 Task: Create a relationship between customer and address.
Action: Mouse moved to (68, 73)
Screenshot: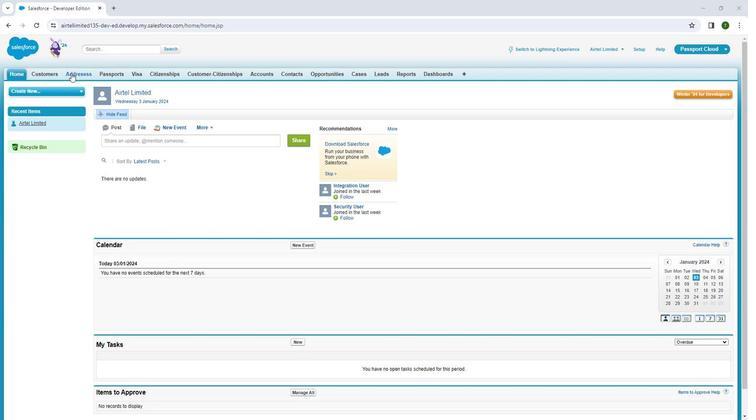 
Action: Mouse pressed left at (68, 73)
Screenshot: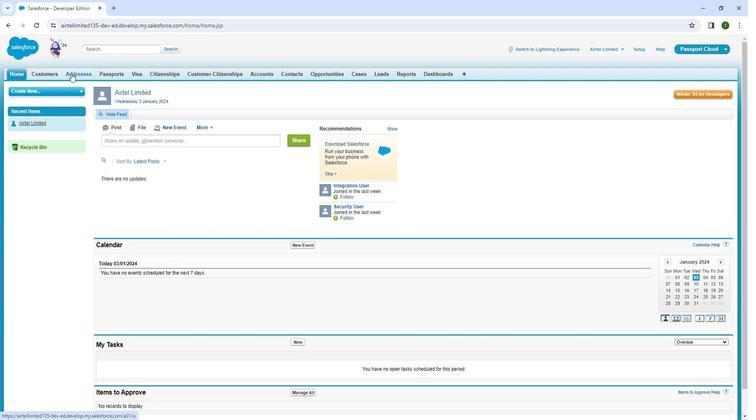 
Action: Mouse pressed left at (68, 73)
Screenshot: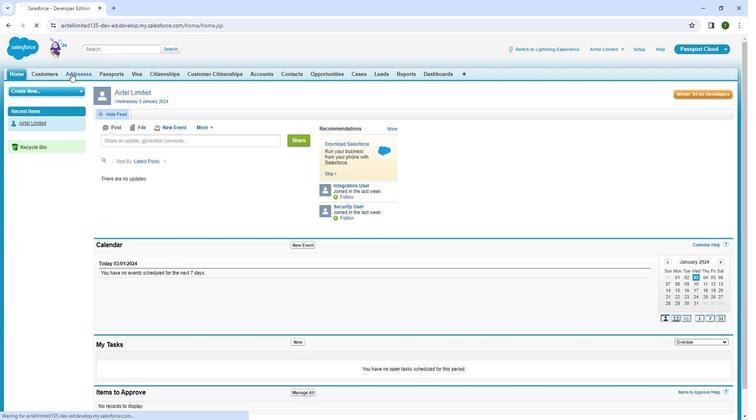 
Action: Mouse moved to (732, 104)
Screenshot: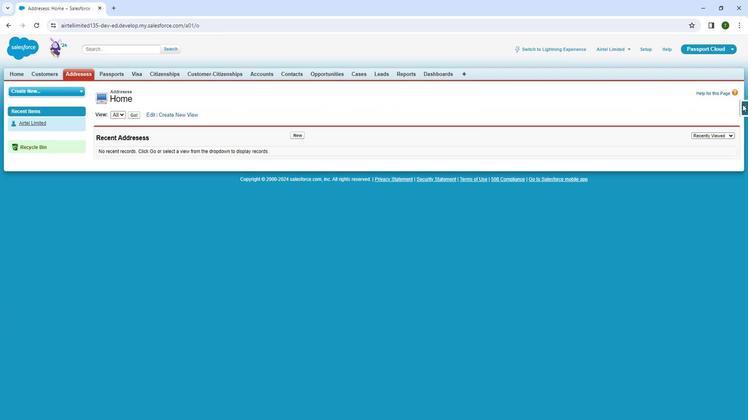 
Action: Mouse pressed left at (732, 104)
Screenshot: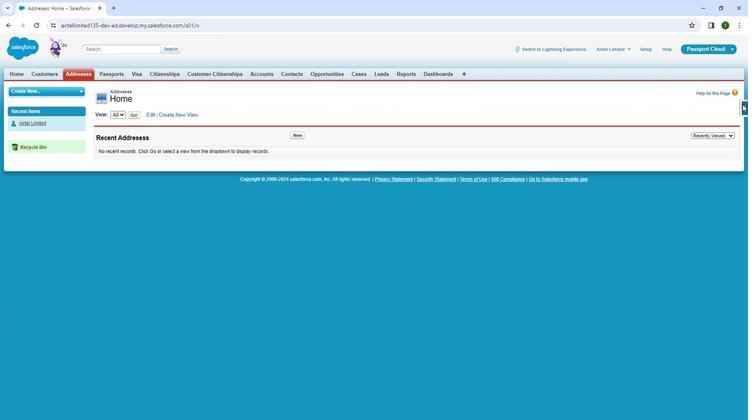 
Action: Mouse moved to (661, 120)
Screenshot: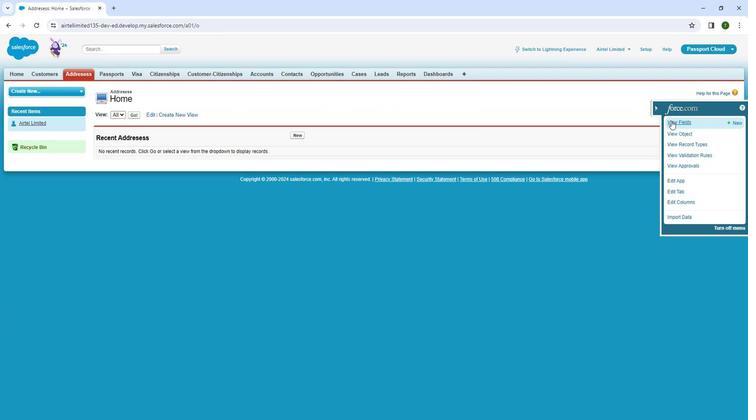 
Action: Mouse pressed left at (661, 120)
Screenshot: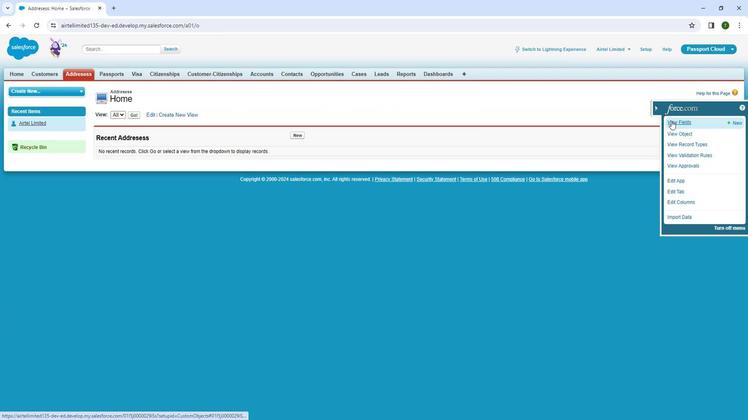 
Action: Mouse moved to (295, 144)
Screenshot: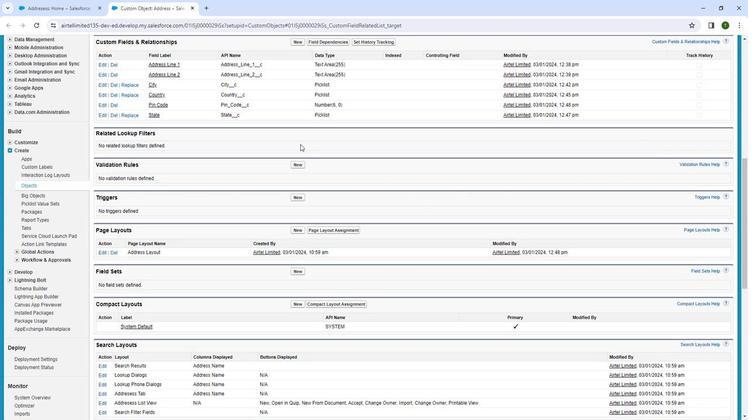 
Action: Mouse scrolled (295, 144) with delta (0, 0)
Screenshot: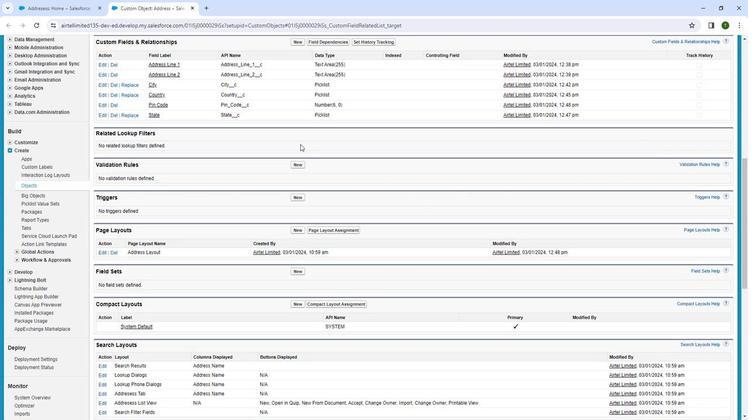 
Action: Mouse moved to (295, 143)
Screenshot: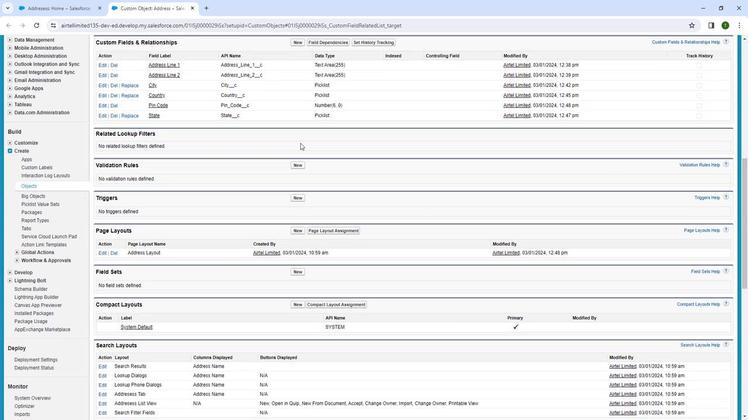 
Action: Mouse scrolled (295, 143) with delta (0, 0)
Screenshot: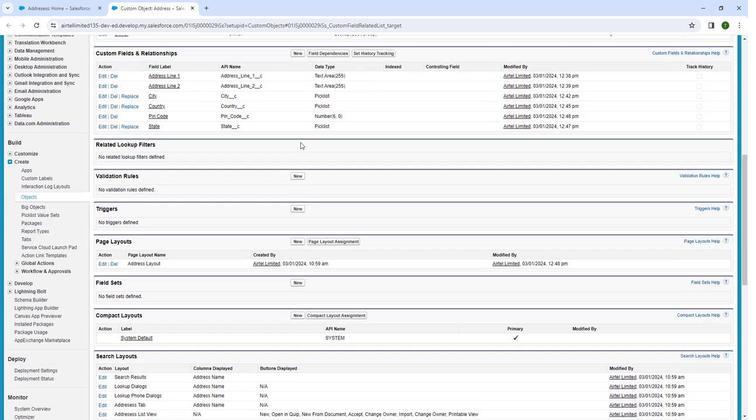 
Action: Mouse moved to (290, 122)
Screenshot: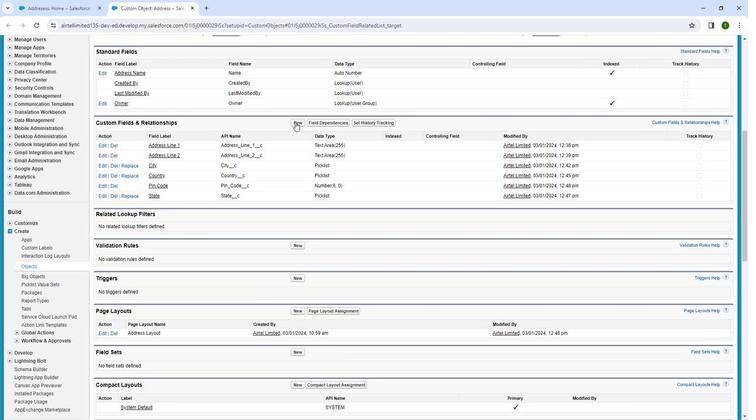 
Action: Mouse pressed left at (290, 122)
Screenshot: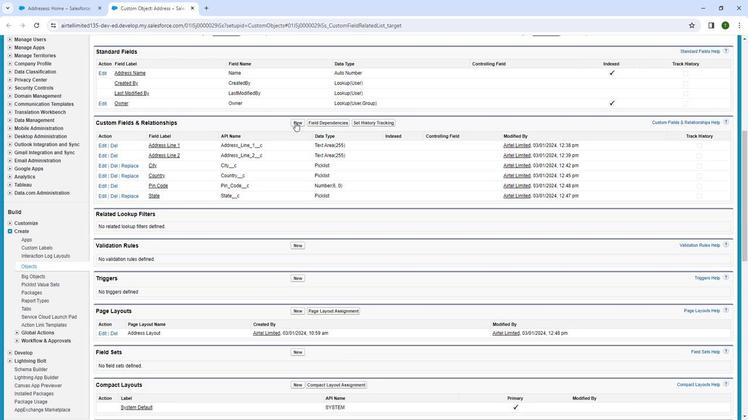 
Action: Mouse moved to (233, 190)
Screenshot: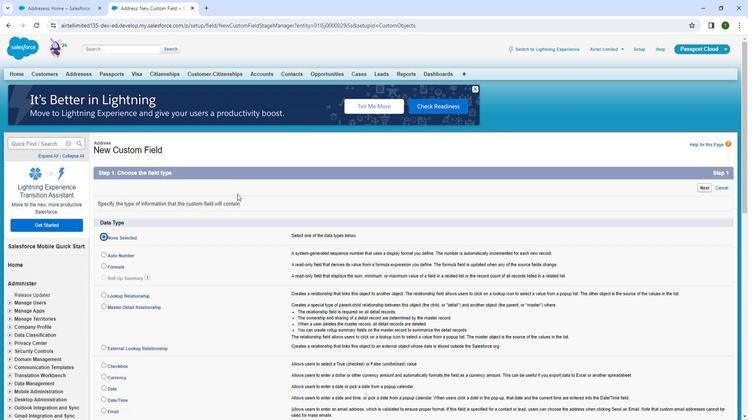 
Action: Mouse scrolled (233, 189) with delta (0, 0)
Screenshot: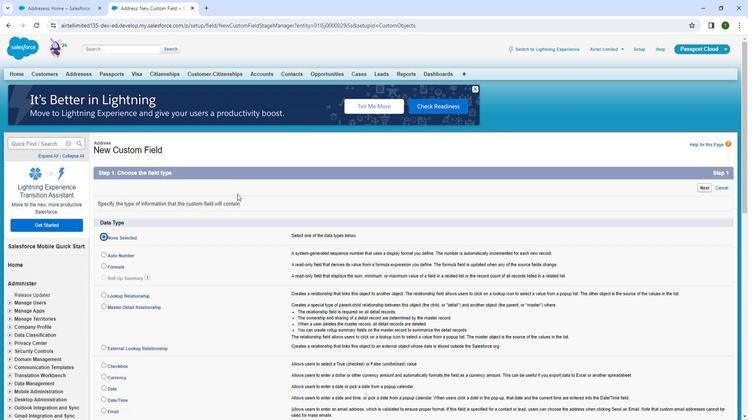 
Action: Mouse moved to (232, 194)
Screenshot: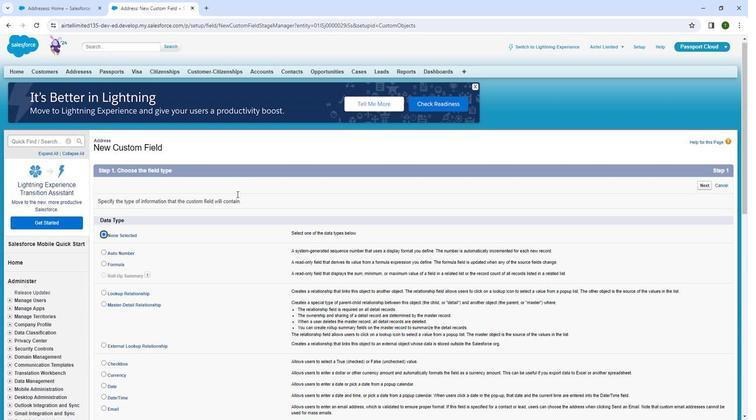 
Action: Mouse scrolled (232, 194) with delta (0, 0)
Screenshot: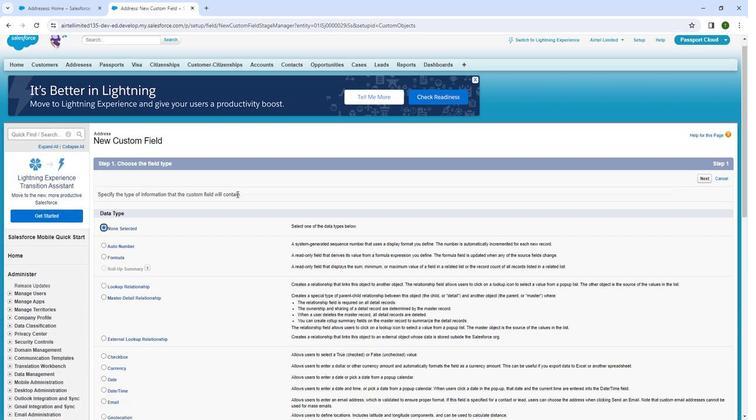 
Action: Mouse moved to (99, 226)
Screenshot: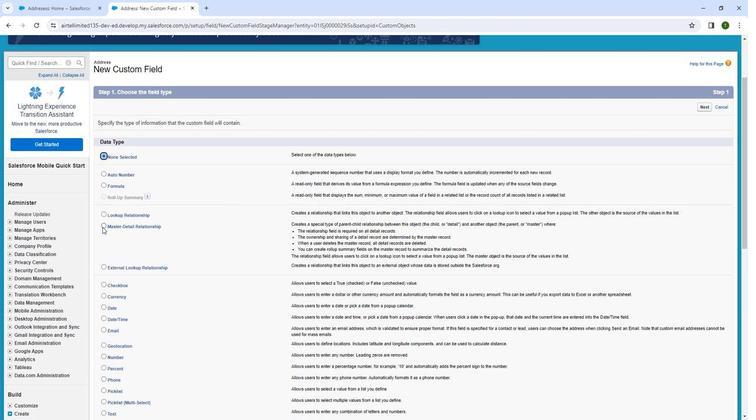 
Action: Mouse pressed left at (99, 226)
Screenshot: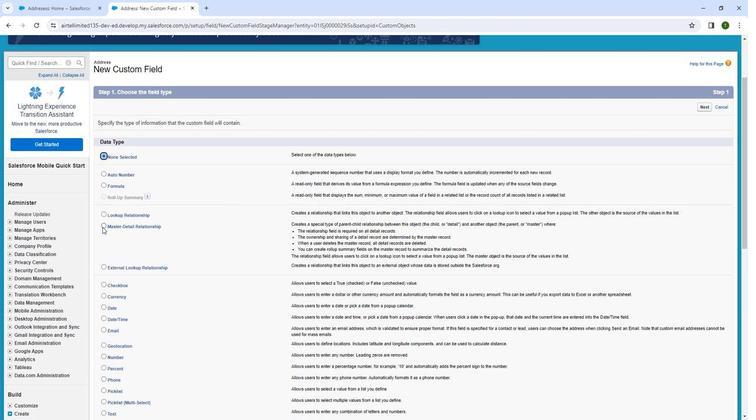 
Action: Mouse moved to (136, 223)
Screenshot: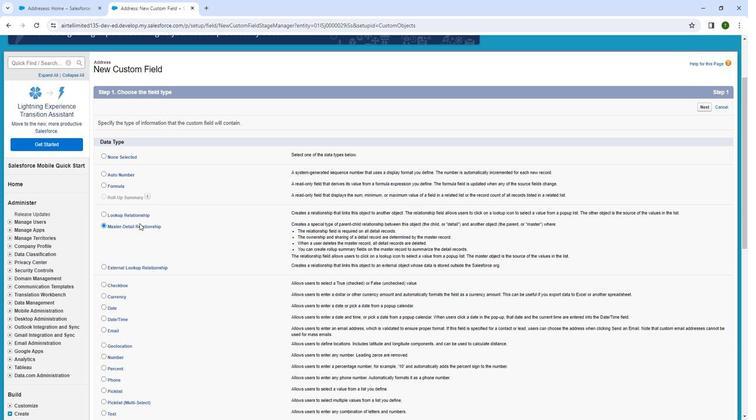 
Action: Mouse scrolled (136, 222) with delta (0, 0)
Screenshot: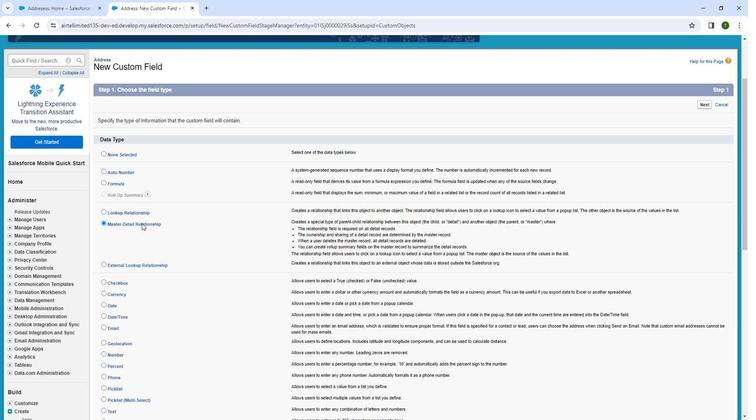 
Action: Mouse moved to (143, 223)
Screenshot: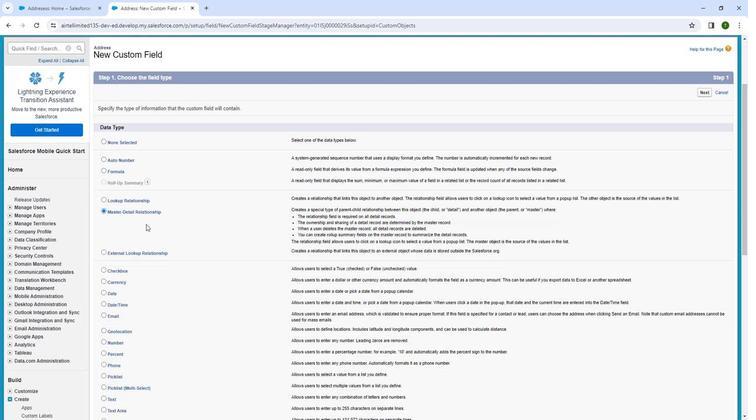 
Action: Mouse scrolled (143, 223) with delta (0, 0)
Screenshot: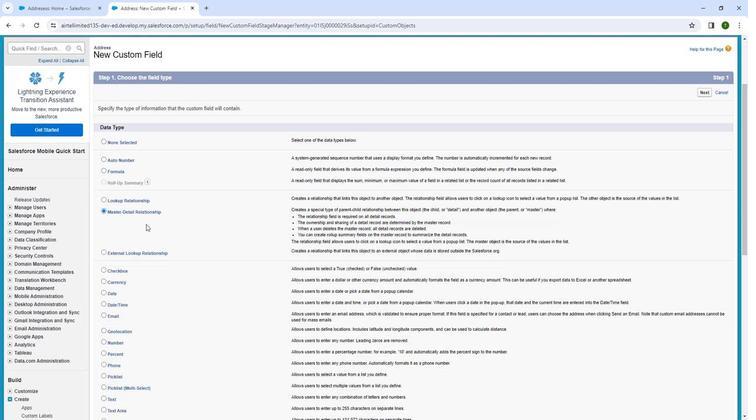 
Action: Mouse moved to (143, 223)
Screenshot: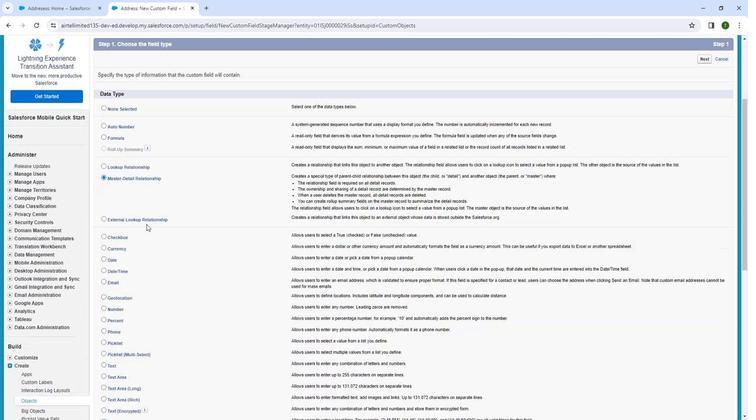 
Action: Mouse scrolled (143, 223) with delta (0, 0)
Screenshot: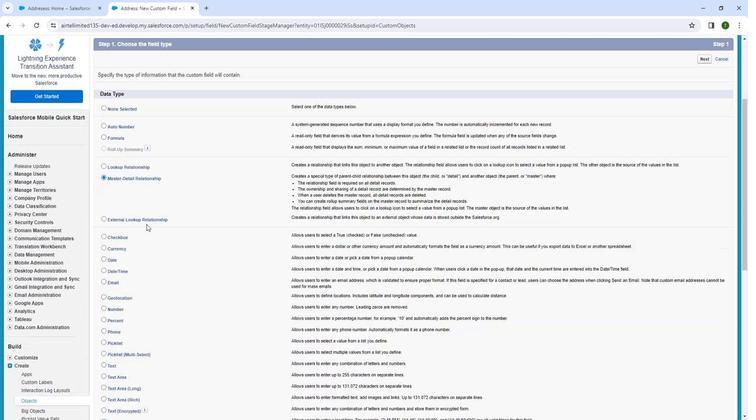 
Action: Mouse scrolled (143, 223) with delta (0, 0)
Screenshot: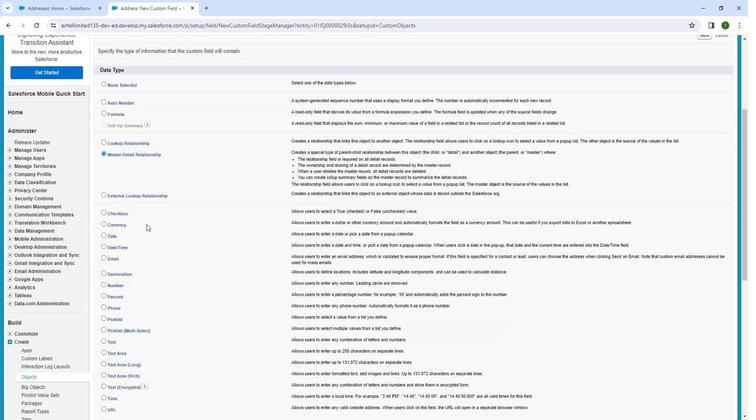 
Action: Mouse moved to (691, 341)
Screenshot: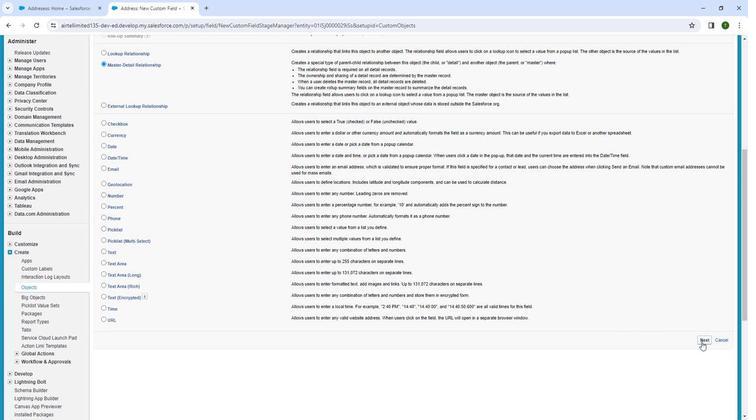 
Action: Mouse pressed left at (691, 341)
Screenshot: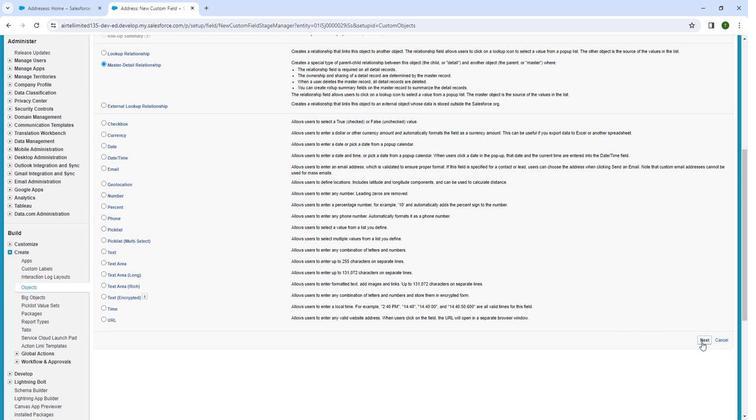 
Action: Mouse moved to (214, 220)
Screenshot: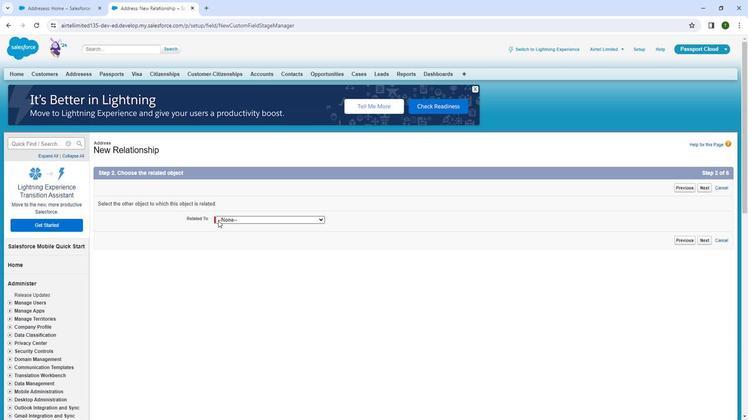 
Action: Mouse pressed left at (214, 220)
Screenshot: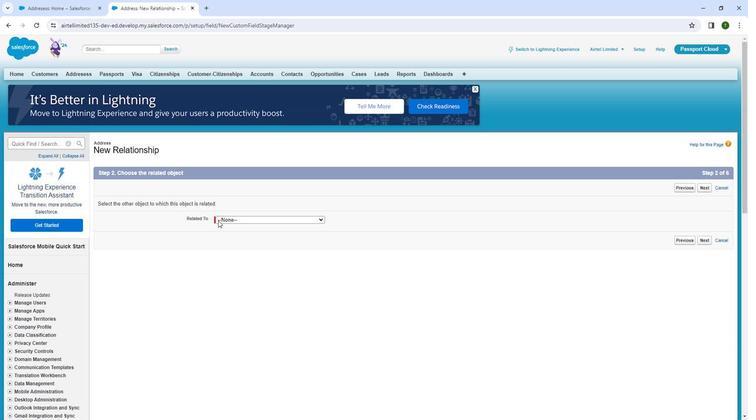 
Action: Mouse moved to (238, 307)
Screenshot: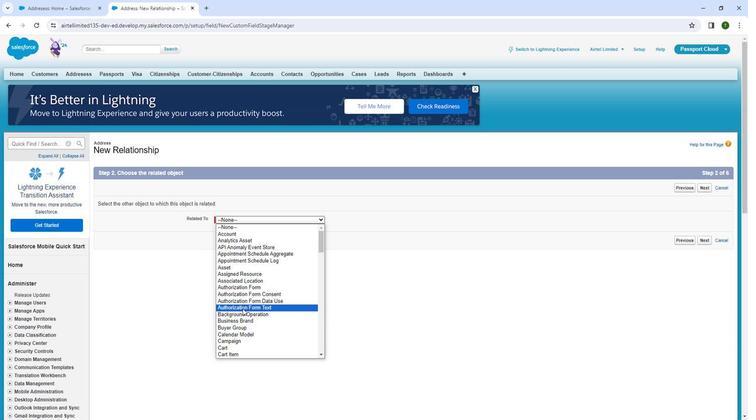 
Action: Mouse scrolled (238, 307) with delta (0, 0)
Screenshot: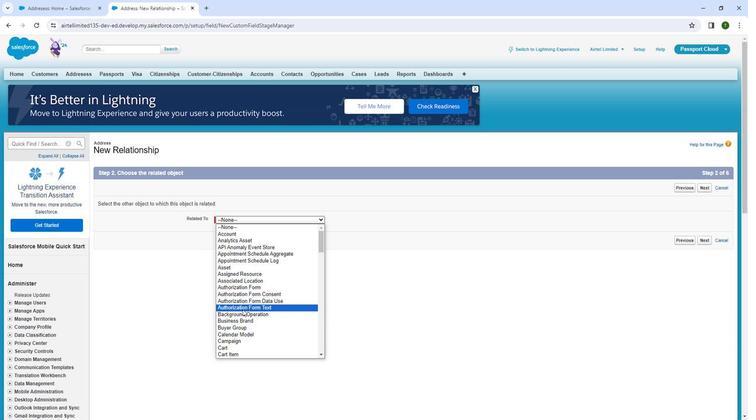 
Action: Mouse moved to (236, 324)
Screenshot: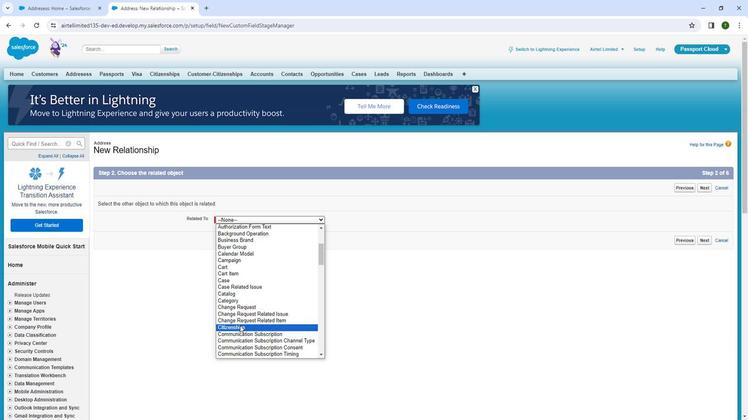 
Action: Mouse scrolled (236, 324) with delta (0, 0)
Screenshot: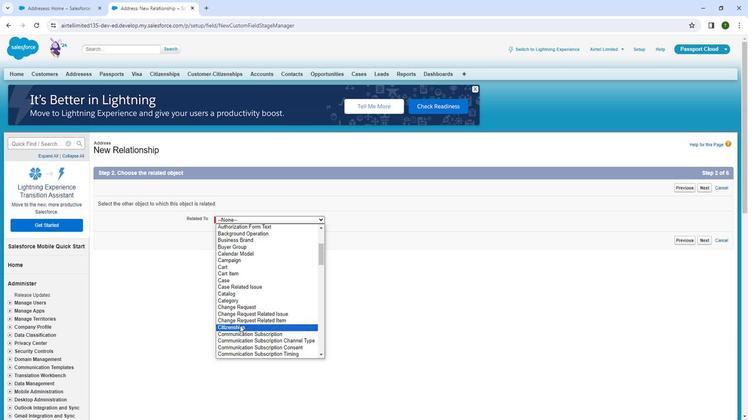 
Action: Mouse moved to (235, 325)
Screenshot: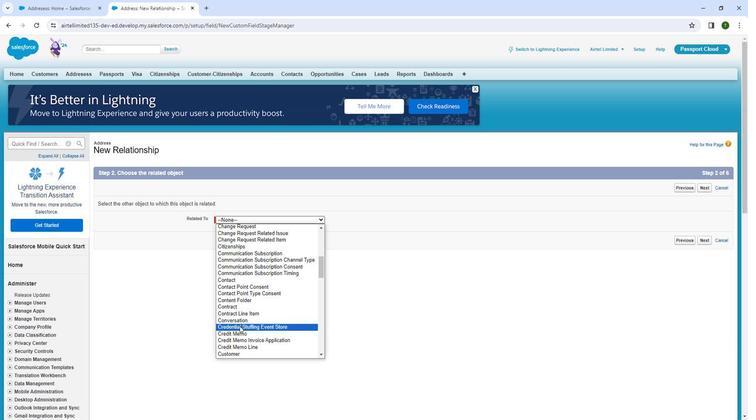 
Action: Mouse scrolled (235, 324) with delta (0, 0)
Screenshot: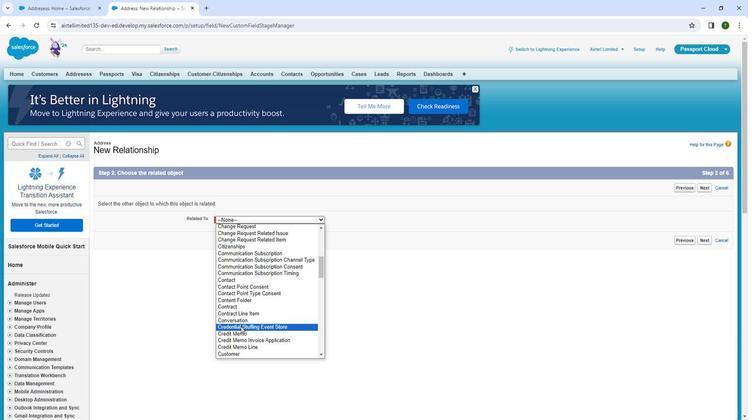 
Action: Mouse moved to (249, 285)
Screenshot: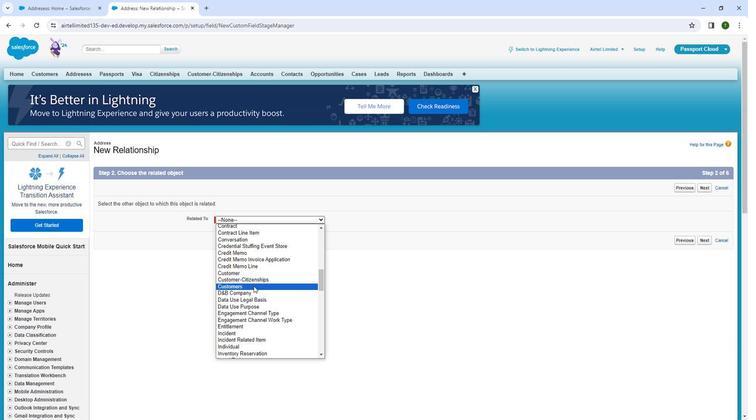 
Action: Mouse pressed left at (249, 285)
Screenshot: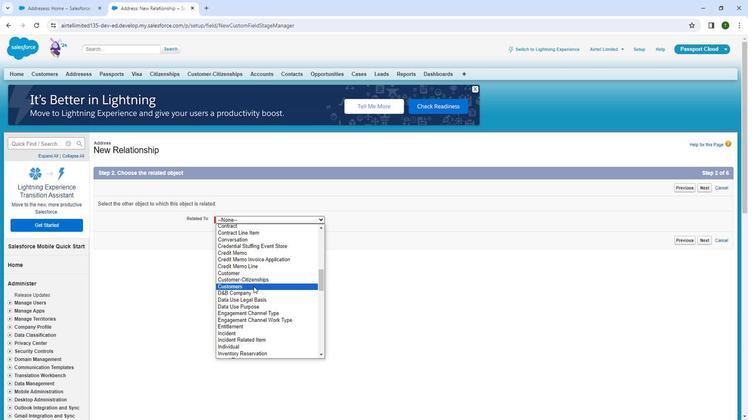 
Action: Mouse moved to (284, 271)
Screenshot: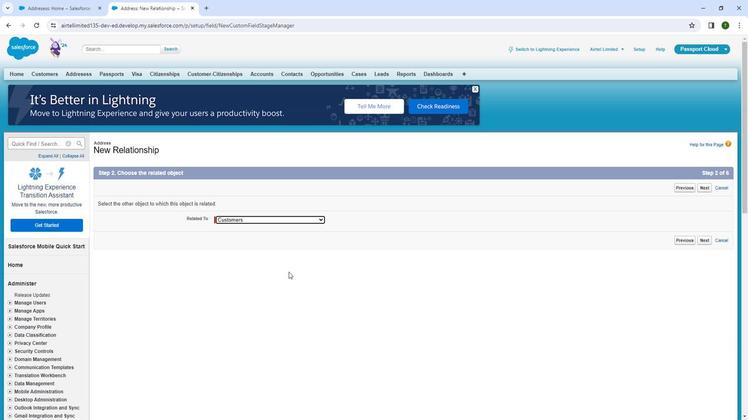 
Action: Mouse pressed left at (284, 271)
Screenshot: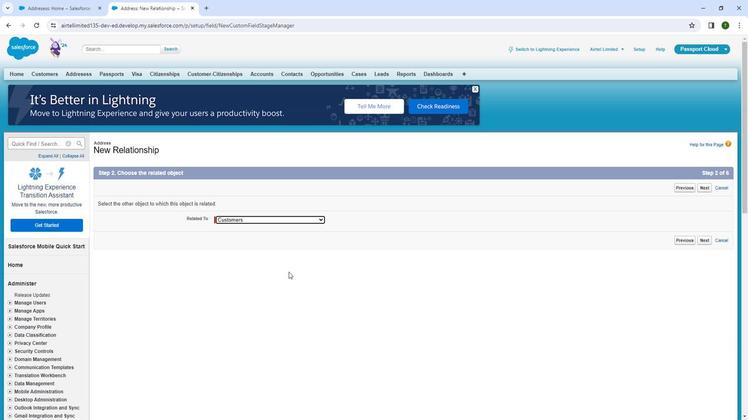 
Action: Mouse moved to (693, 239)
Screenshot: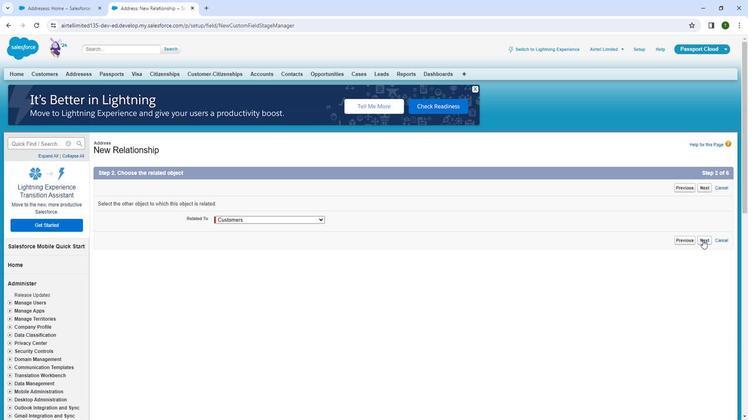 
Action: Mouse pressed left at (693, 239)
Screenshot: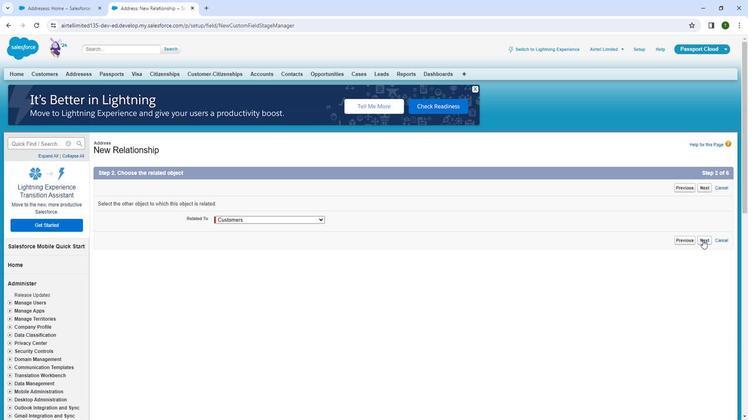 
Action: Mouse moved to (236, 227)
Screenshot: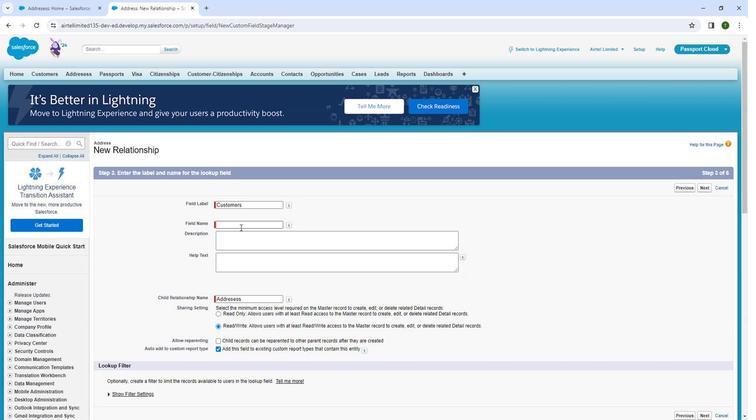 
Action: Mouse pressed left at (236, 227)
Screenshot: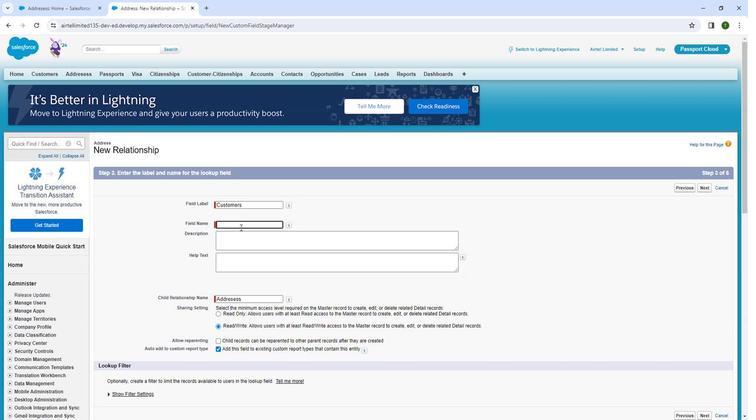 
Action: Mouse moved to (241, 204)
Screenshot: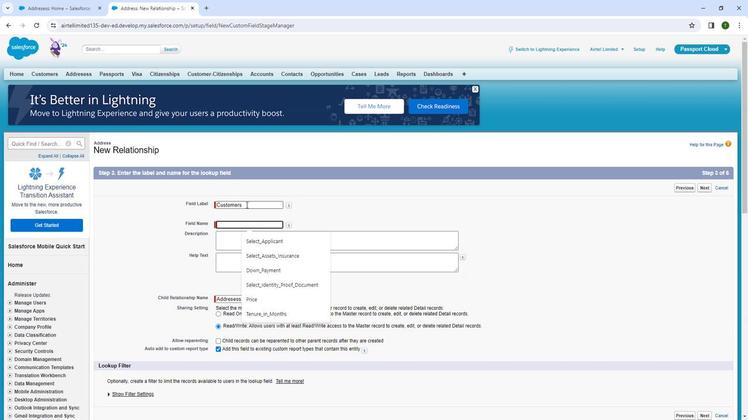 
Action: Mouse pressed left at (241, 204)
Screenshot: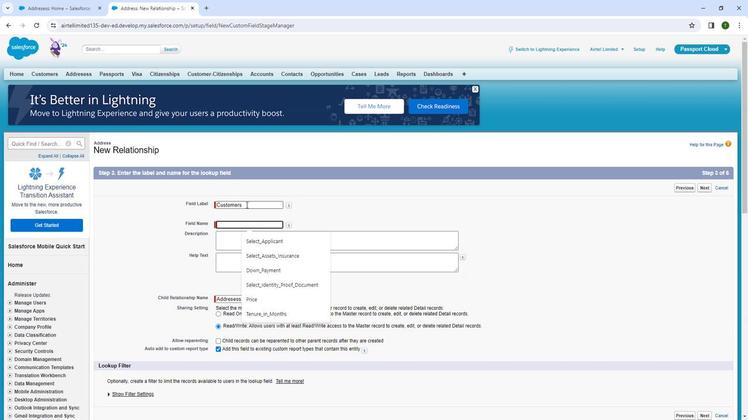 
Action: Mouse moved to (196, 206)
Screenshot: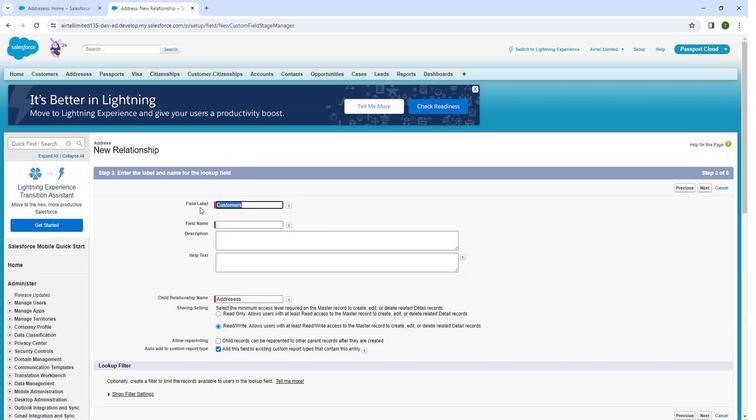 
Action: Key pressed <Key.backspace><Key.shift>
Screenshot: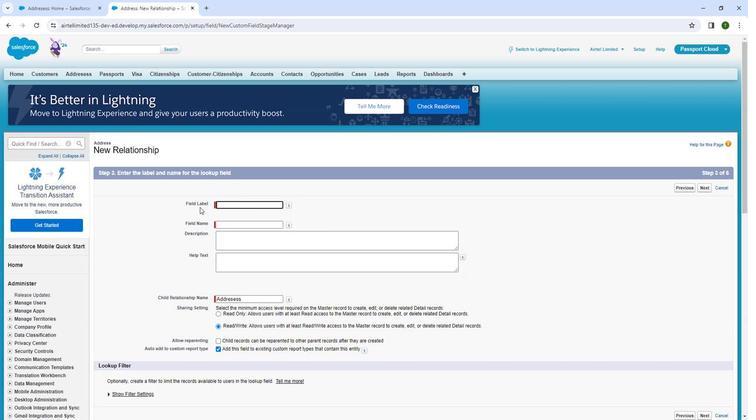 
Action: Mouse moved to (219, 210)
Screenshot: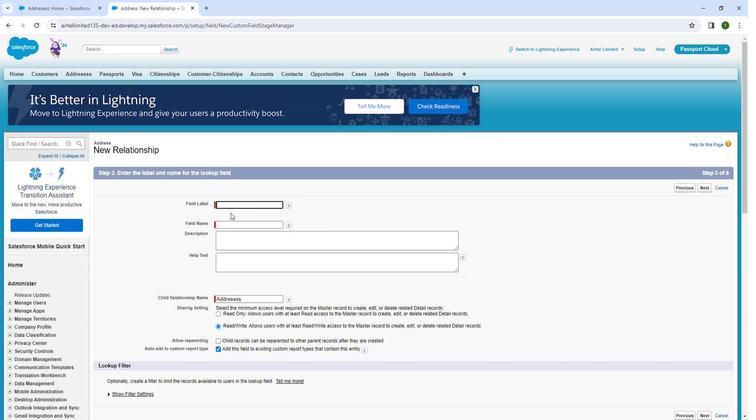 
Action: Key pressed S
Screenshot: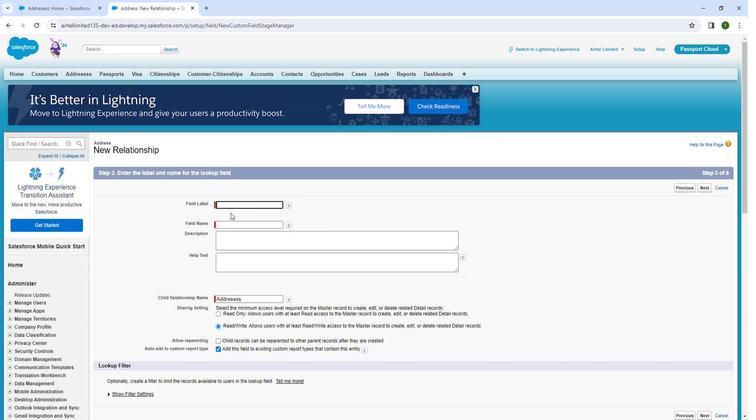 
Action: Mouse moved to (253, 223)
Screenshot: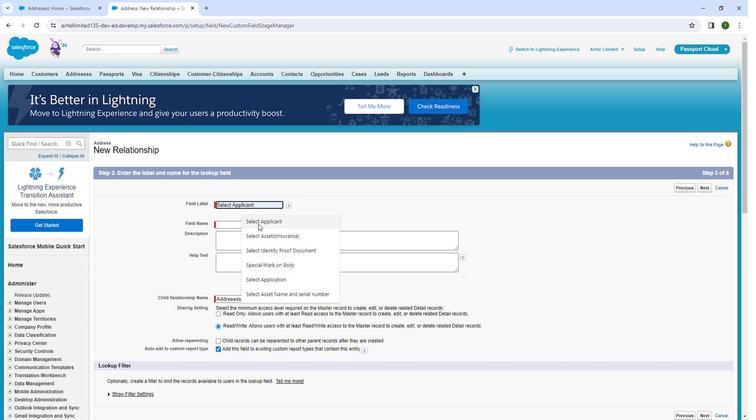 
Action: Key pressed elect<Key.space><Key.shift>Cus<Key.backspace><Key.backspace><Key.backspace><Key.backspace><Key.backspace><Key.backspace><Key.backspace><Key.backspace><Key.backspace><Key.backspace><Key.backspace><Key.backspace><Key.backspace><Key.backspace><Key.backspace><Key.backspace><Key.shift>Cust
Screenshot: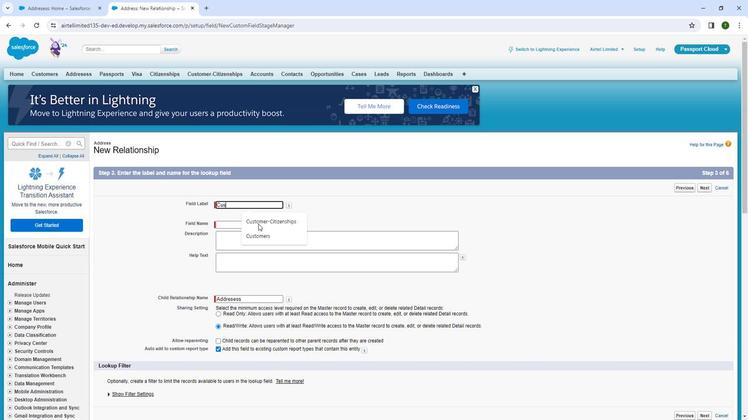 
Action: Mouse moved to (256, 224)
Screenshot: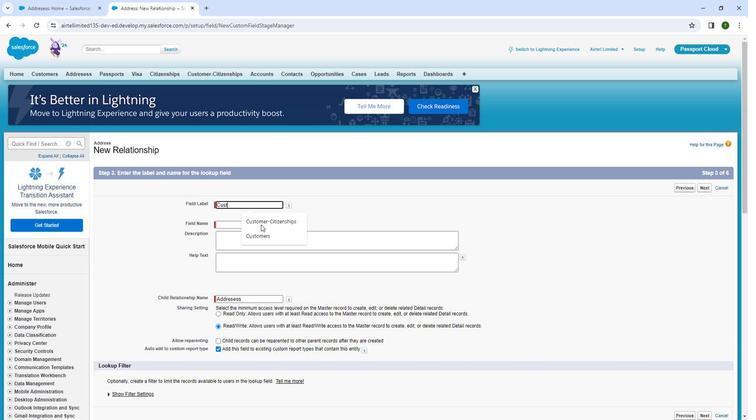 
Action: Key pressed omers
Screenshot: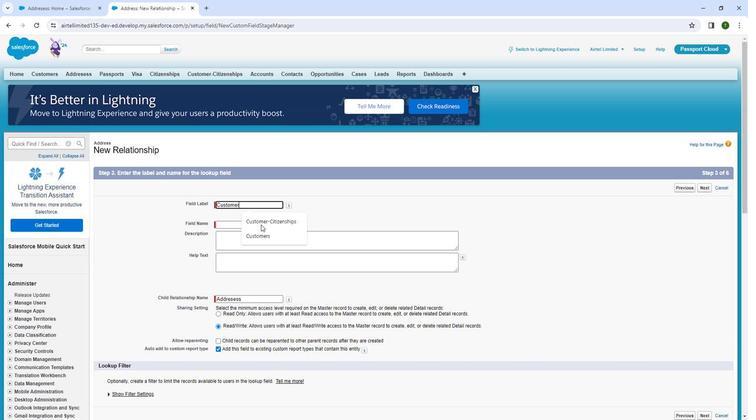 
Action: Mouse moved to (227, 227)
Screenshot: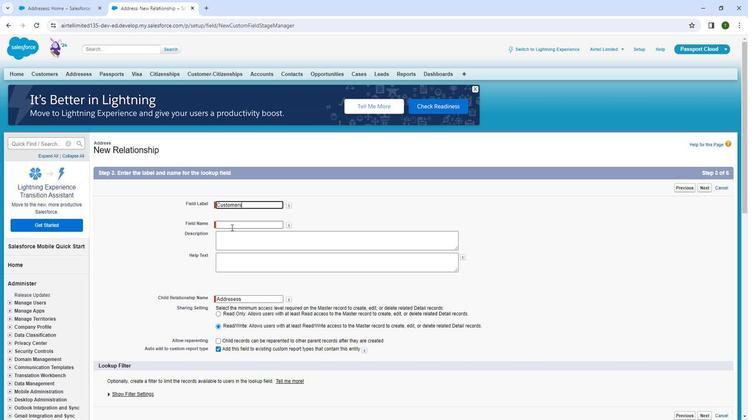 
Action: Mouse pressed left at (227, 227)
Screenshot: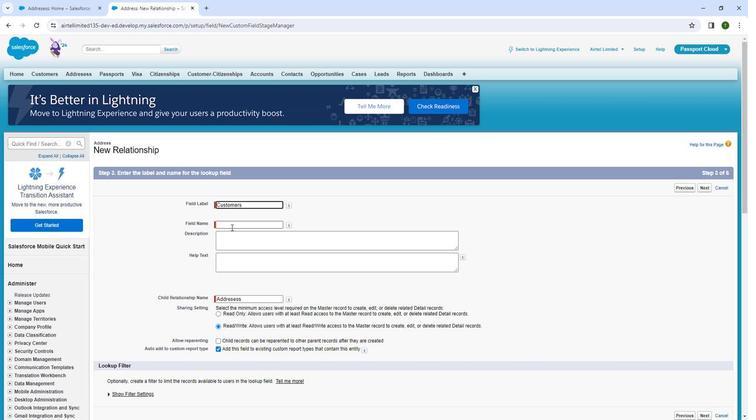 
Action: Mouse moved to (250, 275)
Screenshot: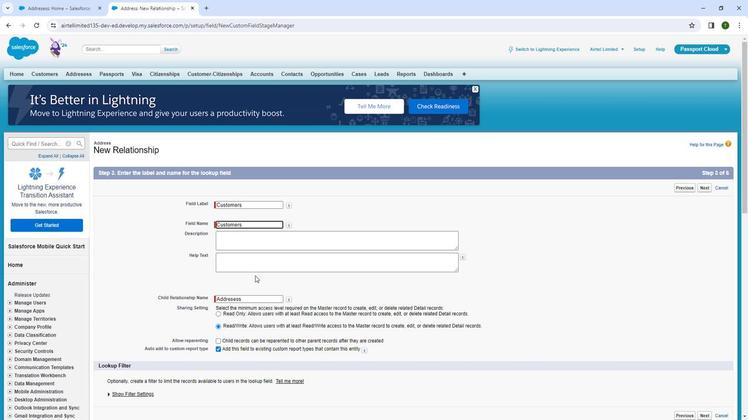 
Action: Mouse scrolled (250, 274) with delta (0, 0)
Screenshot: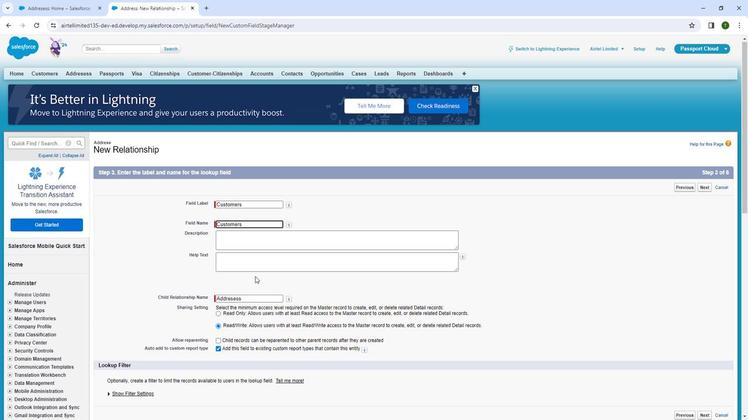 
Action: Mouse moved to (250, 275)
Screenshot: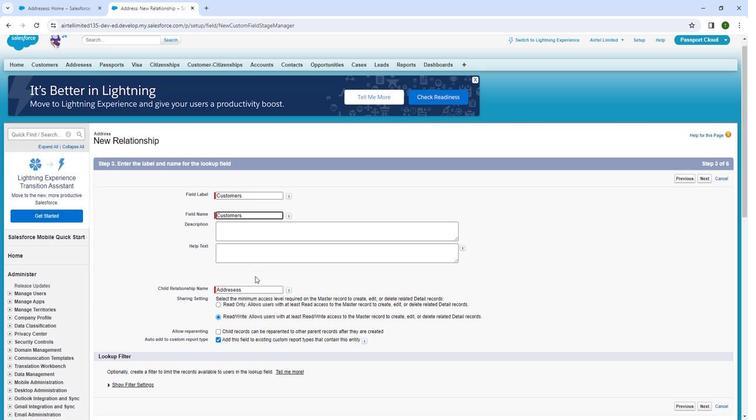 
Action: Mouse scrolled (250, 275) with delta (0, 0)
Screenshot: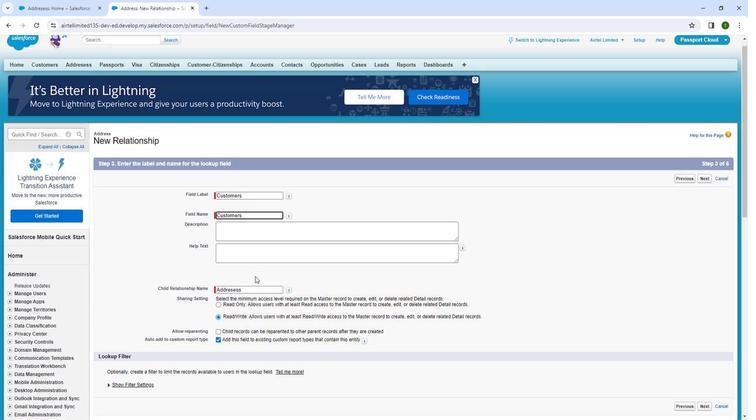 
Action: Mouse moved to (690, 334)
Screenshot: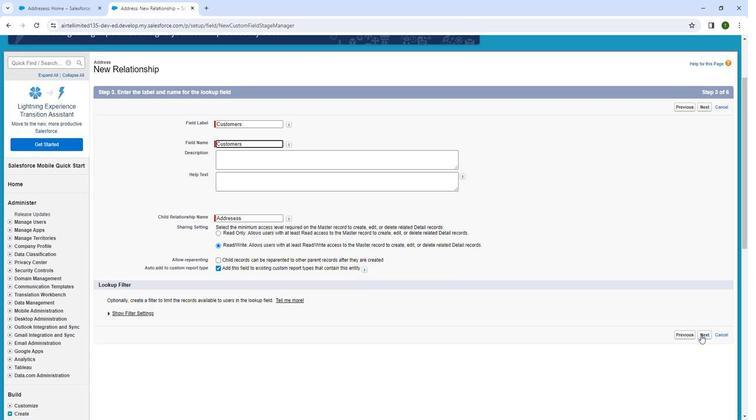 
Action: Mouse pressed left at (690, 334)
Screenshot: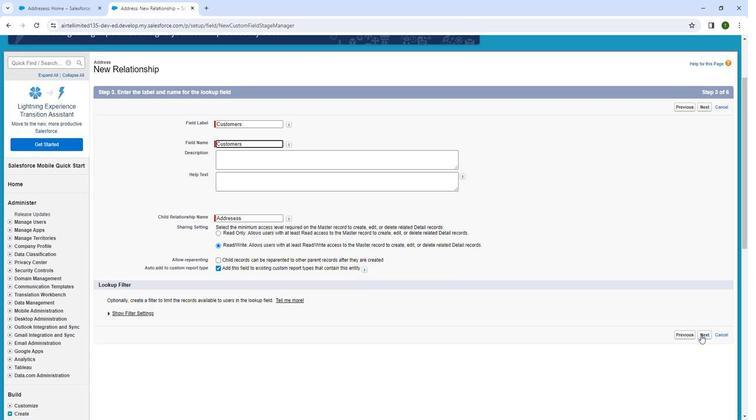 
Action: Mouse moved to (1, 23)
Screenshot: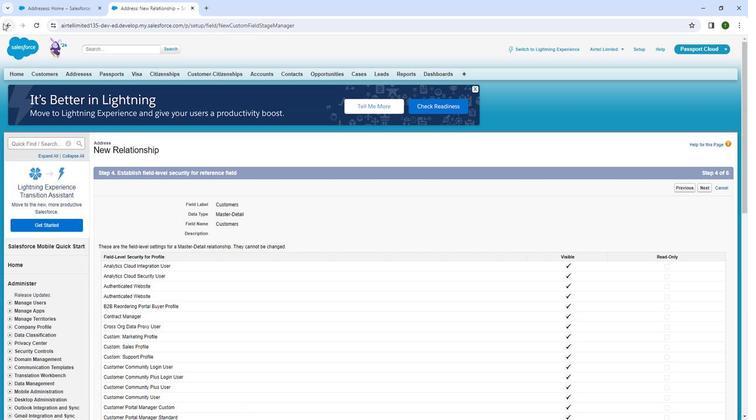 
Action: Mouse pressed left at (1, 23)
Screenshot: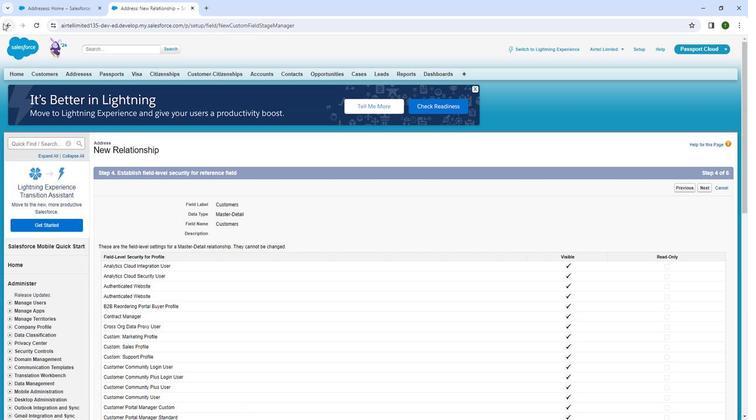
Action: Mouse moved to (213, 258)
Screenshot: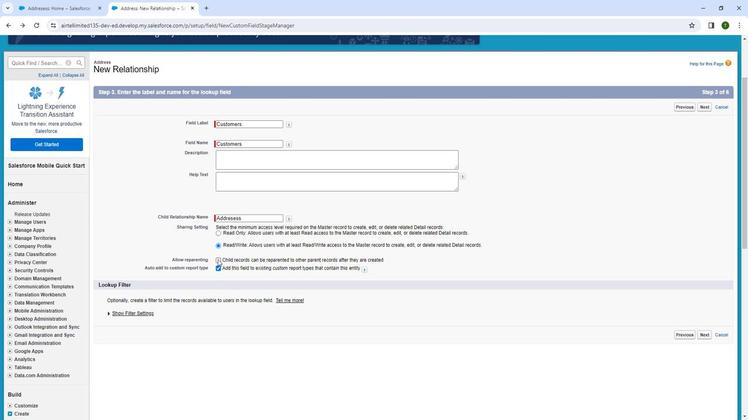 
Action: Mouse pressed left at (213, 258)
Screenshot: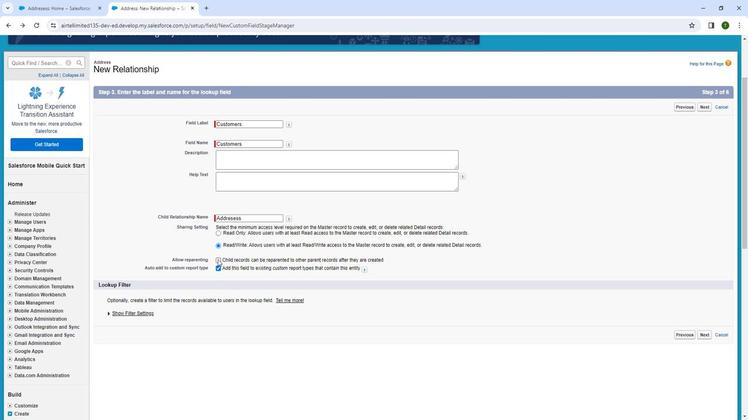 
Action: Mouse moved to (695, 331)
Screenshot: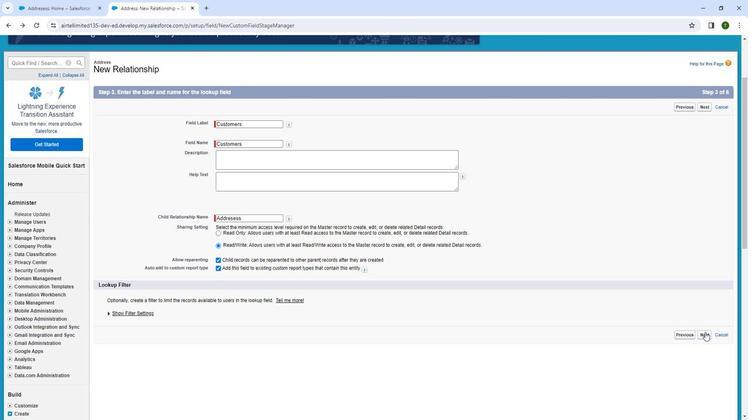 
Action: Mouse pressed left at (695, 331)
Screenshot: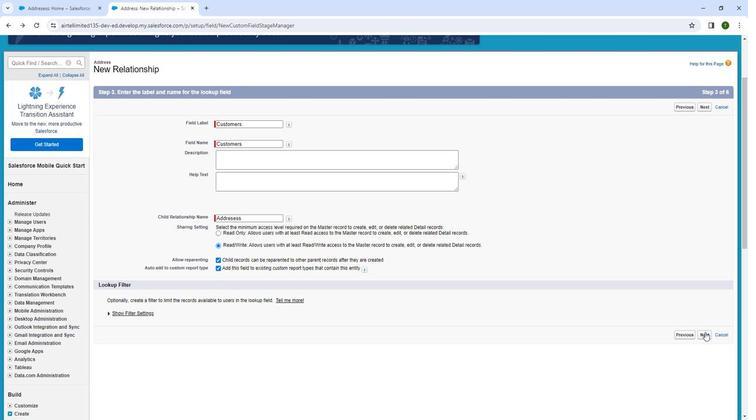 
Action: Mouse moved to (469, 268)
Screenshot: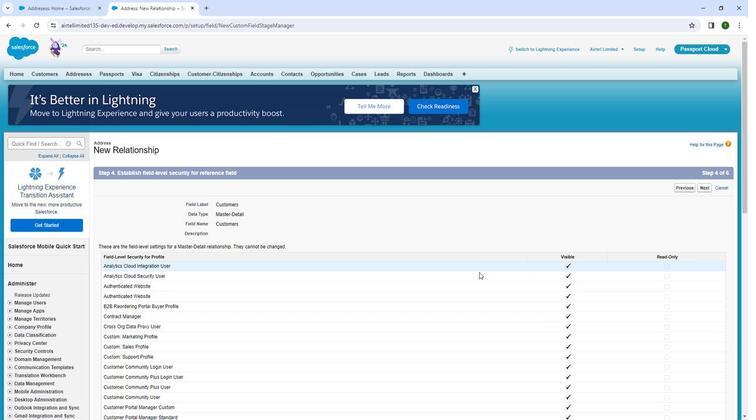 
Action: Mouse scrolled (469, 268) with delta (0, 0)
Screenshot: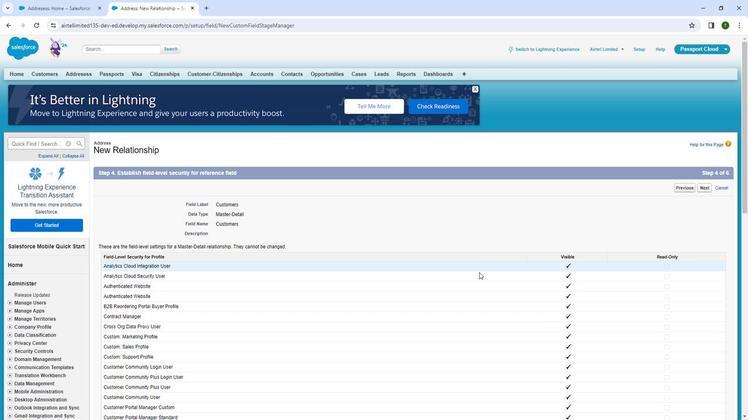 
Action: Mouse moved to (474, 275)
Screenshot: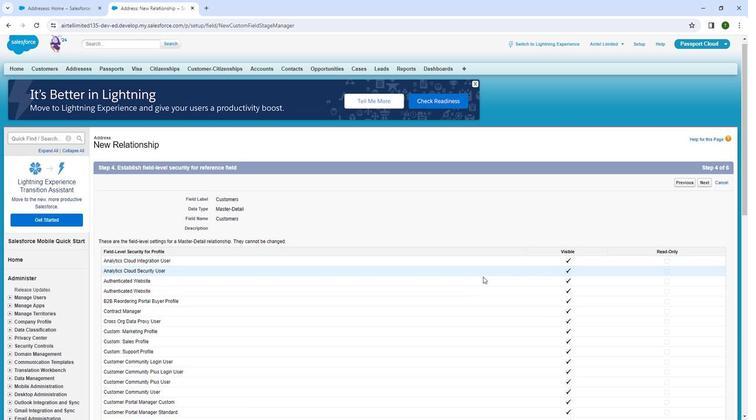 
Action: Mouse scrolled (474, 274) with delta (0, 0)
Screenshot: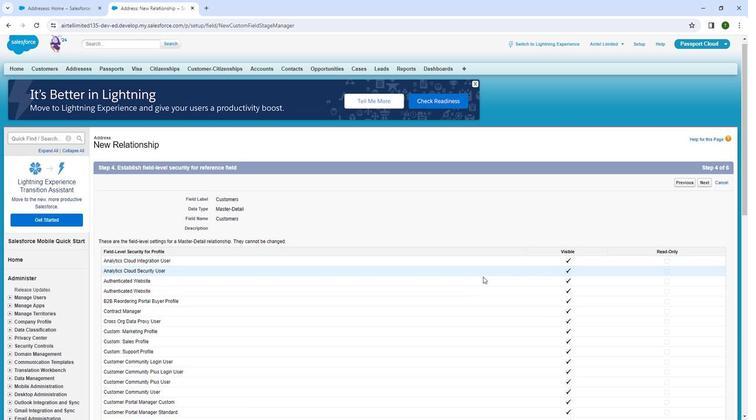 
Action: Mouse moved to (478, 279)
Screenshot: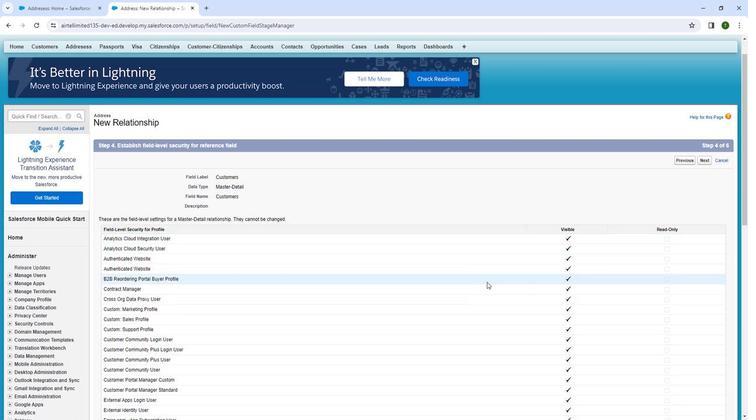 
Action: Mouse scrolled (478, 278) with delta (0, 0)
Screenshot: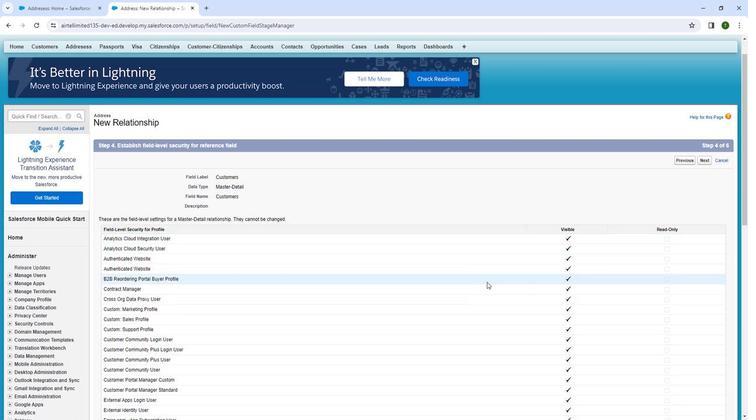 
Action: Mouse moved to (492, 294)
Screenshot: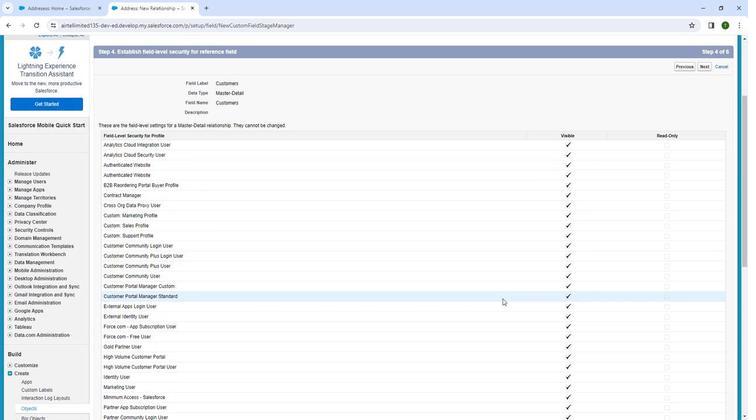 
Action: Mouse scrolled (492, 294) with delta (0, 0)
Screenshot: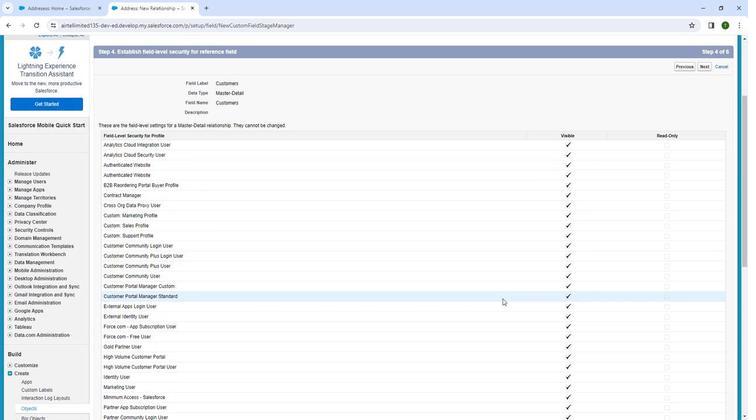 
Action: Mouse moved to (496, 298)
Screenshot: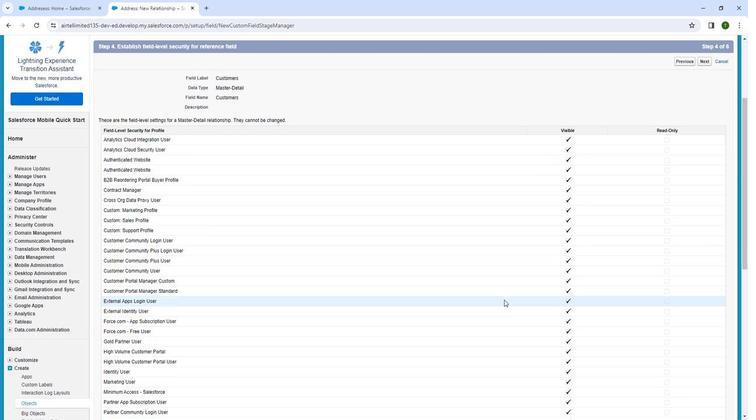 
Action: Mouse scrolled (496, 298) with delta (0, 0)
Screenshot: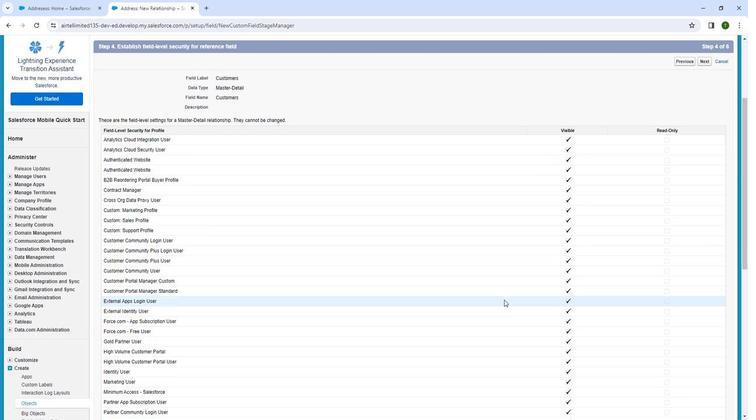 
Action: Mouse moved to (491, 323)
Screenshot: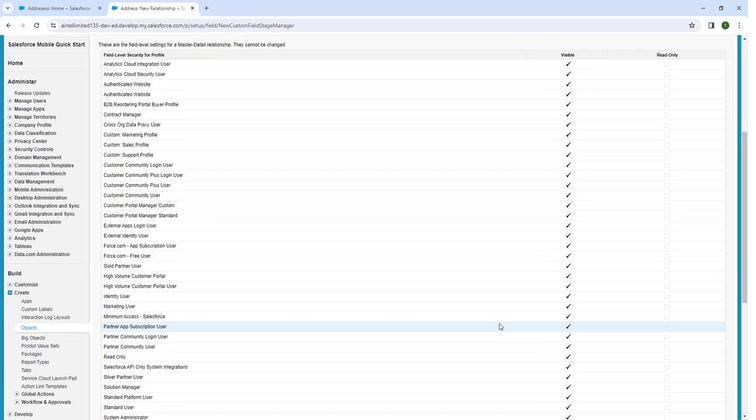 
Action: Mouse scrolled (491, 322) with delta (0, 0)
Screenshot: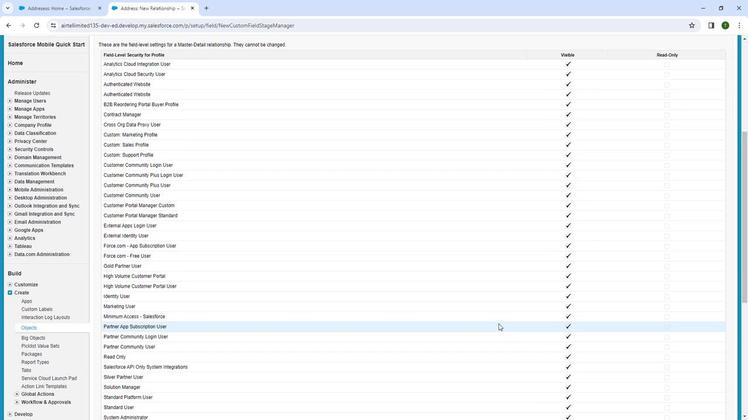 
Action: Mouse scrolled (491, 322) with delta (0, 0)
Screenshot: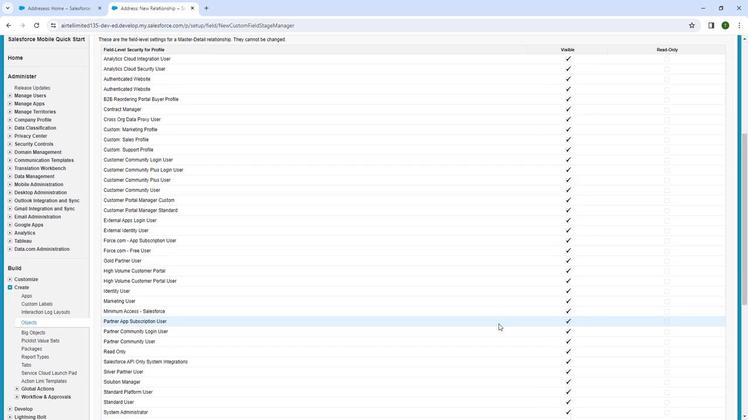 
Action: Mouse moved to (493, 324)
Screenshot: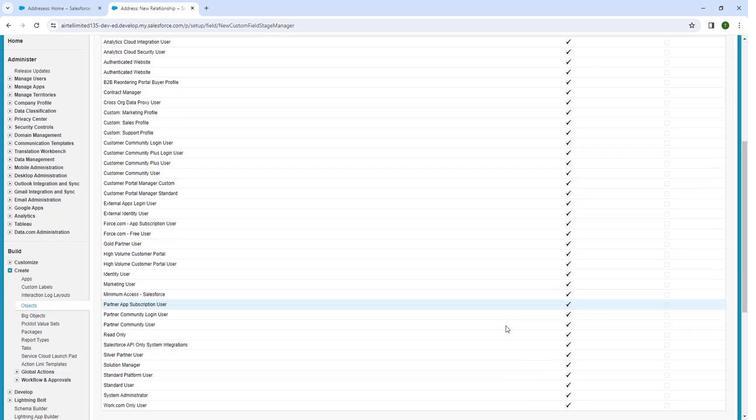 
Action: Mouse scrolled (493, 323) with delta (0, 0)
Screenshot: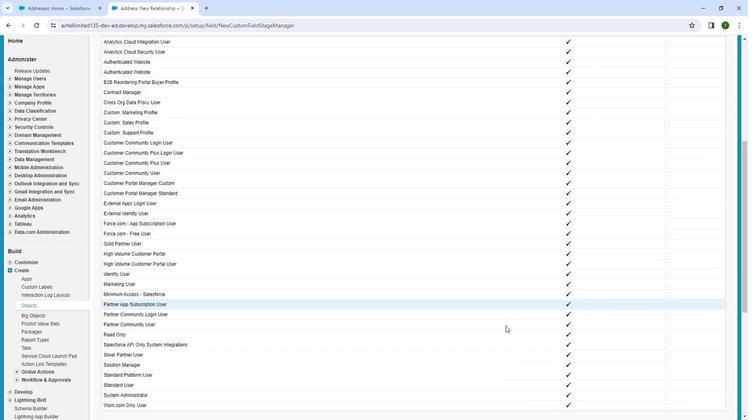 
Action: Mouse moved to (693, 328)
Screenshot: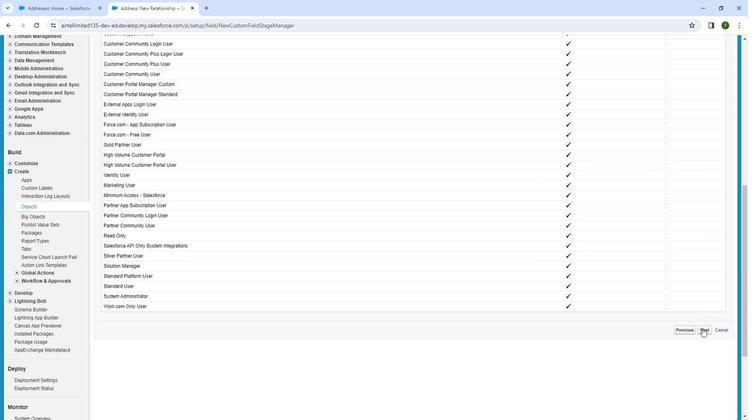 
Action: Mouse pressed left at (693, 328)
Screenshot: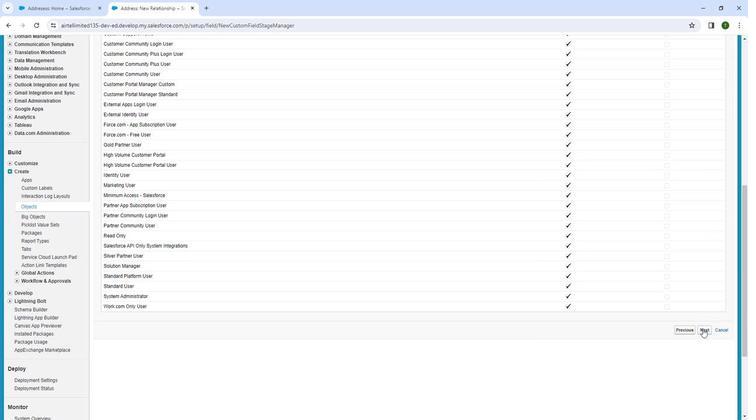 
Action: Mouse moved to (694, 289)
Screenshot: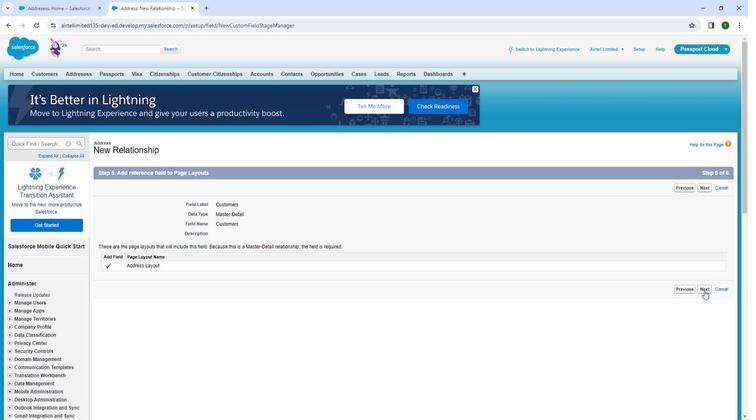 
Action: Mouse pressed left at (694, 289)
Screenshot: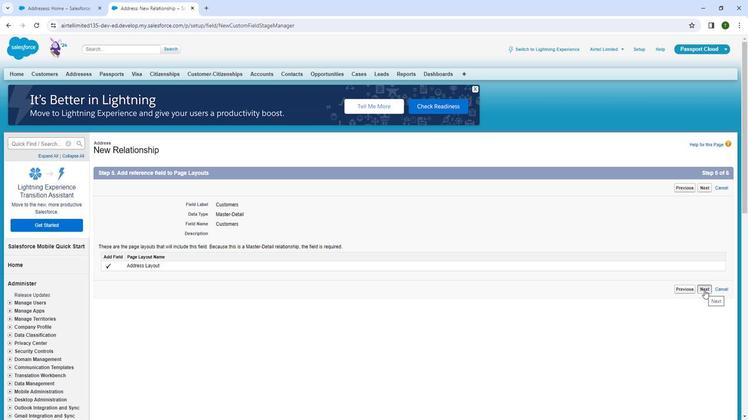 
Action: Mouse moved to (691, 317)
Screenshot: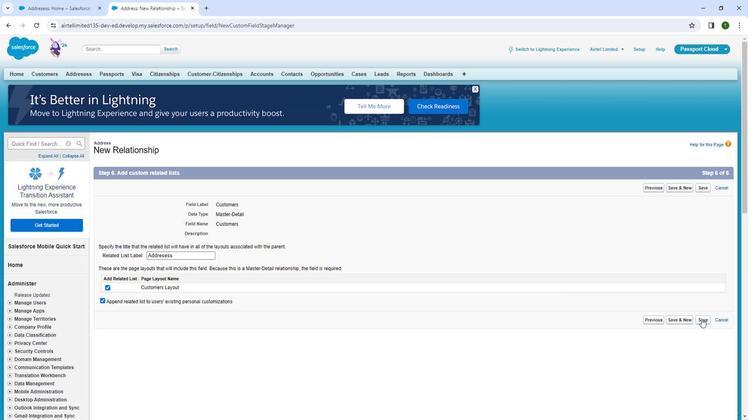 
Action: Mouse pressed left at (691, 317)
Screenshot: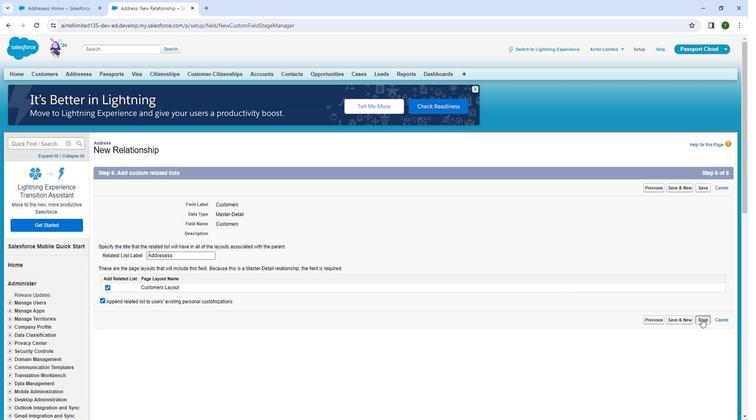 
Action: Mouse moved to (73, 73)
Screenshot: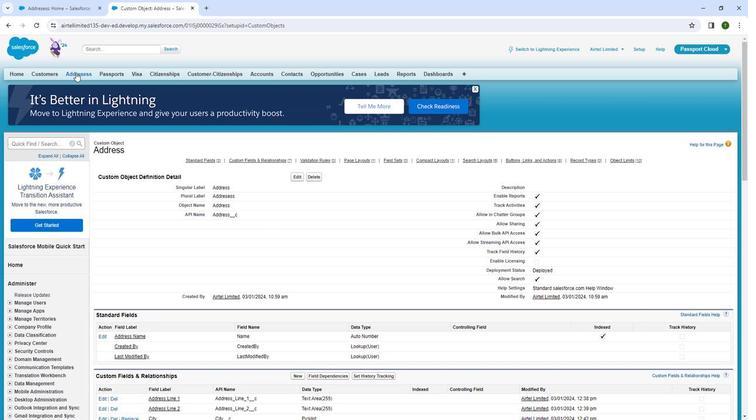 
Action: Mouse pressed left at (73, 73)
Screenshot: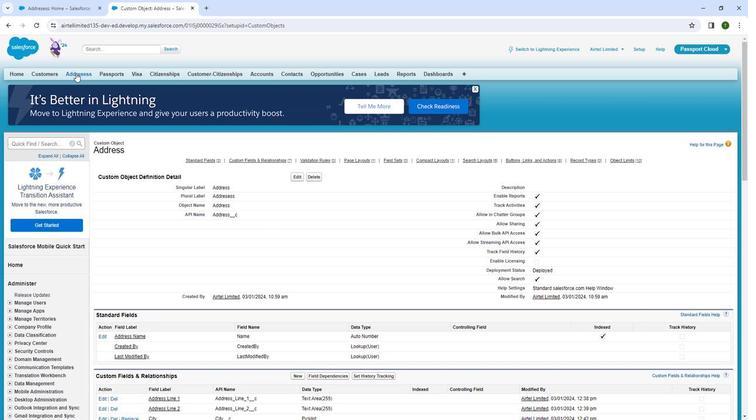 
Action: Mouse pressed left at (73, 73)
Screenshot: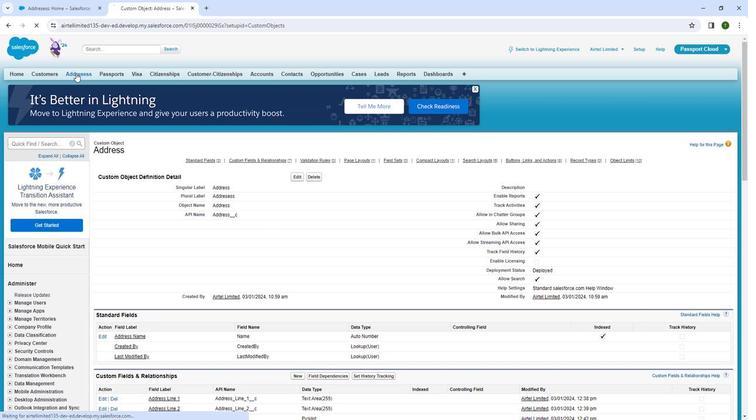 
Action: Mouse moved to (293, 135)
Screenshot: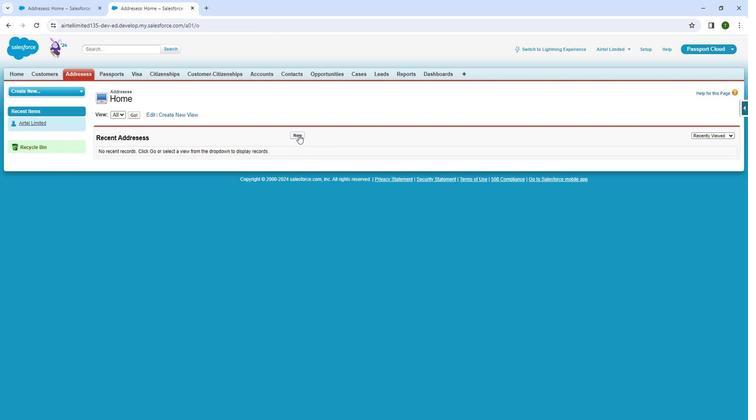 
Action: Mouse pressed left at (293, 135)
Screenshot: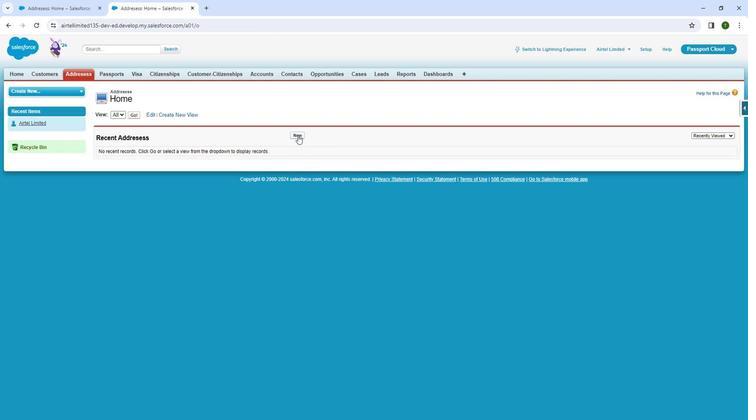 
Action: Mouse moved to (284, 220)
Screenshot: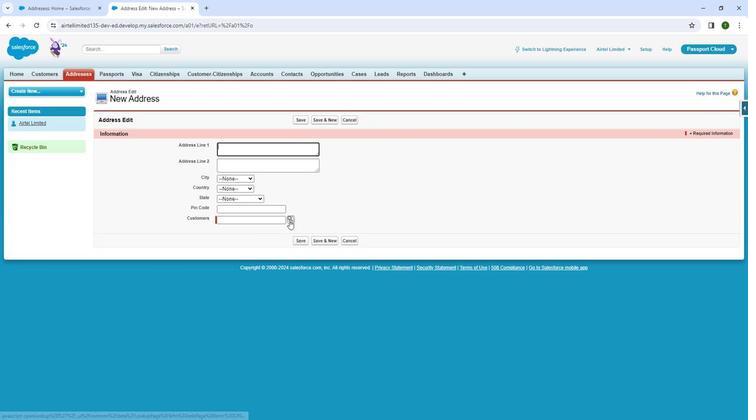 
Action: Mouse pressed left at (284, 220)
Screenshot: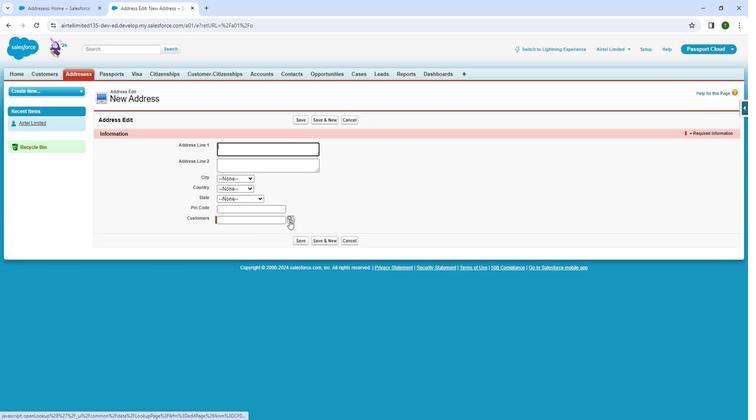 
Action: Mouse moved to (511, 201)
Screenshot: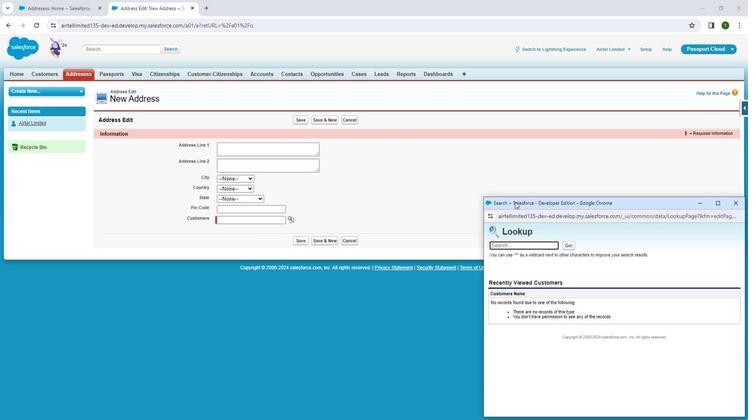 
Action: Mouse pressed left at (511, 201)
Screenshot: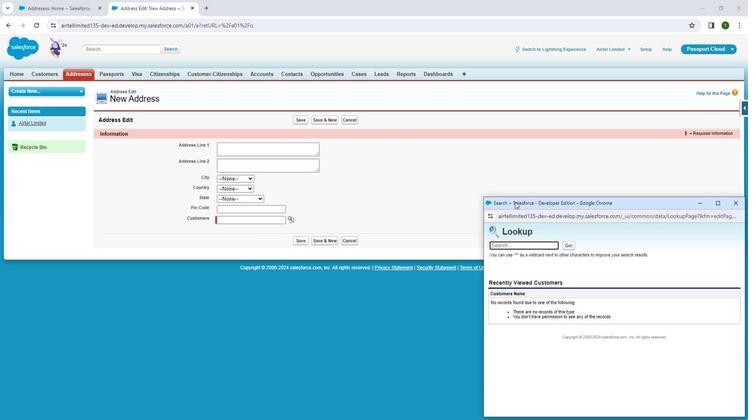 
Action: Mouse moved to (708, 200)
Screenshot: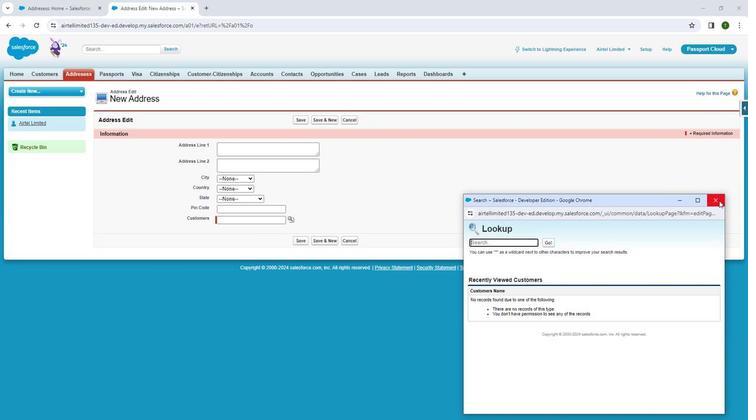 
Action: Mouse pressed left at (708, 200)
Screenshot: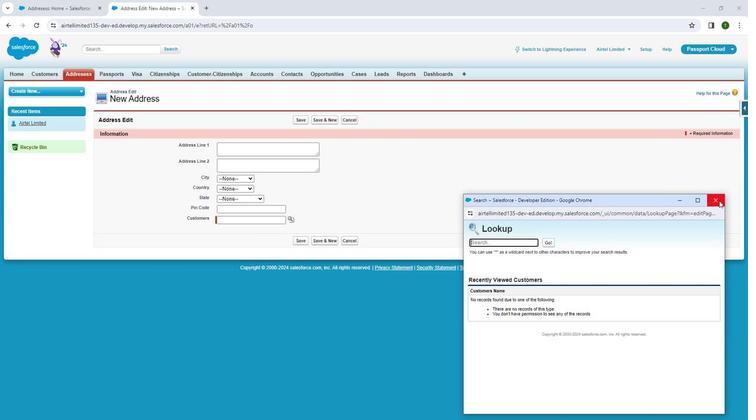 
Action: Mouse moved to (51, 74)
Screenshot: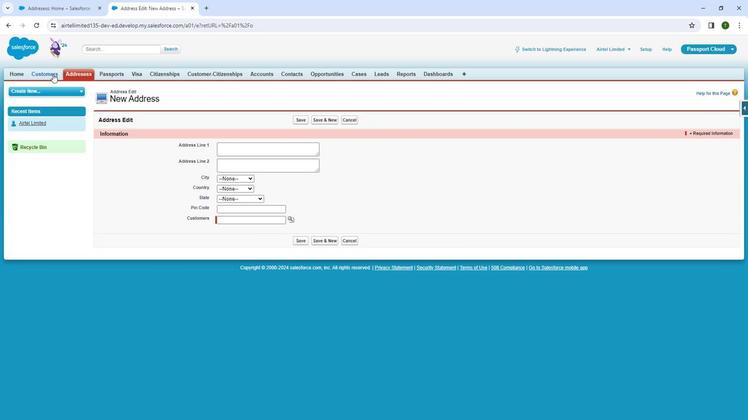 
Action: Mouse pressed left at (51, 74)
Screenshot: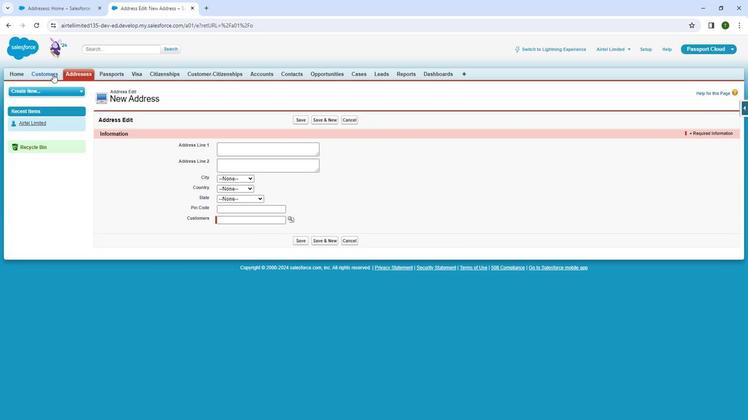 
Action: Mouse pressed left at (51, 74)
Screenshot: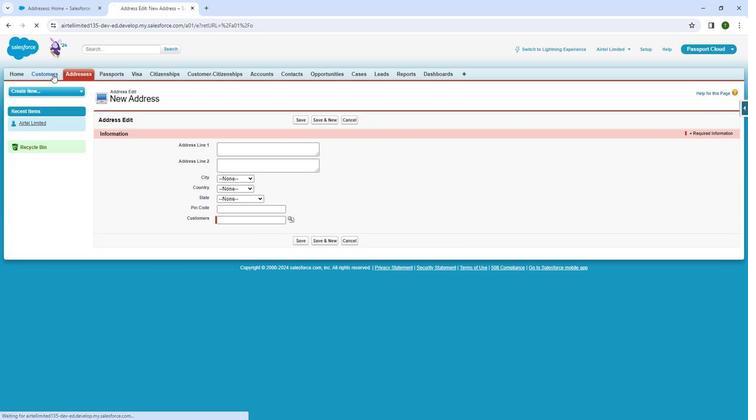 
Action: Mouse moved to (291, 135)
Screenshot: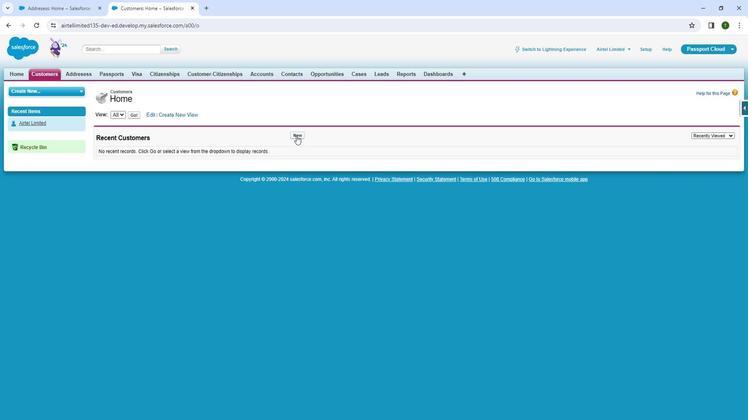 
Action: Mouse pressed left at (291, 135)
Screenshot: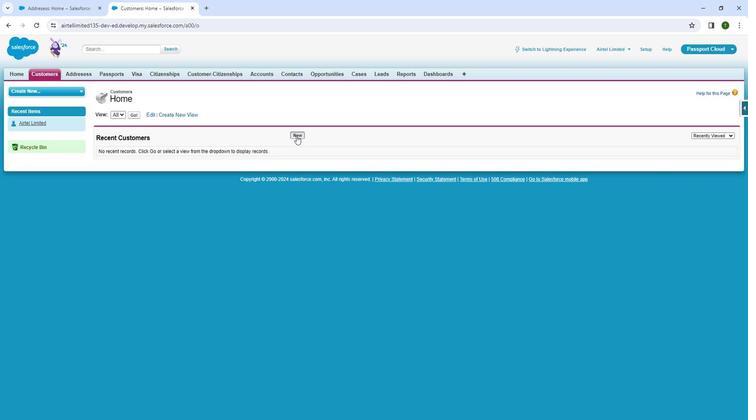 
Action: Mouse moved to (219, 146)
Screenshot: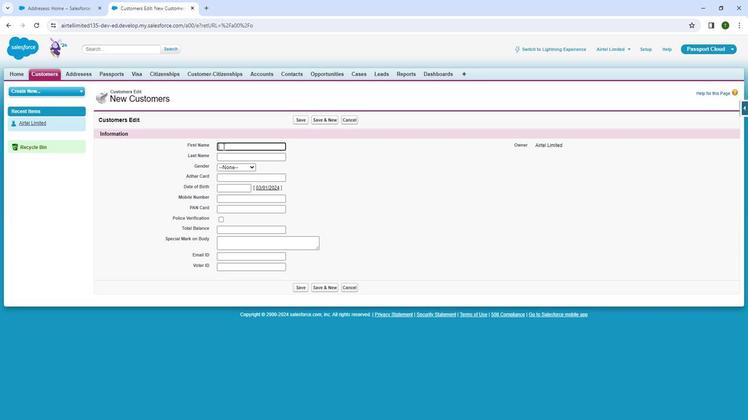 
Action: Mouse pressed left at (219, 146)
Screenshot: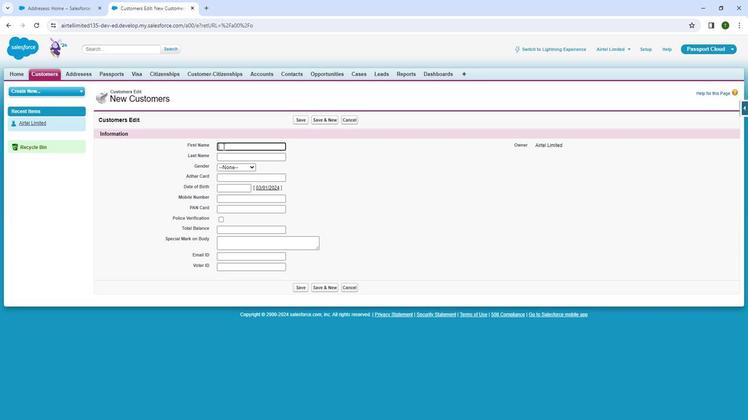 
Action: Mouse moved to (216, 142)
Screenshot: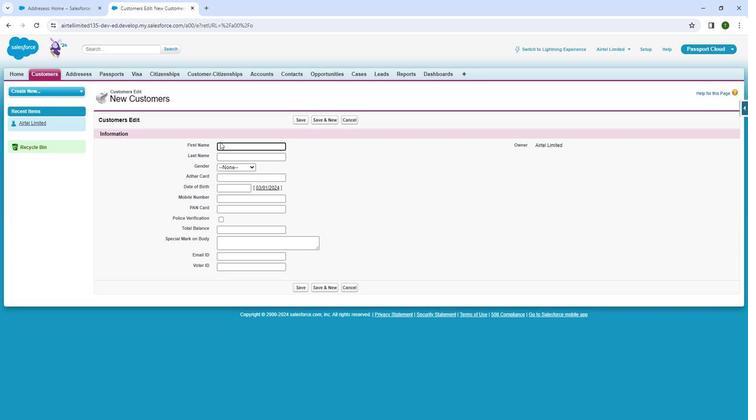 
Action: Key pressed <Key.shift>
Screenshot: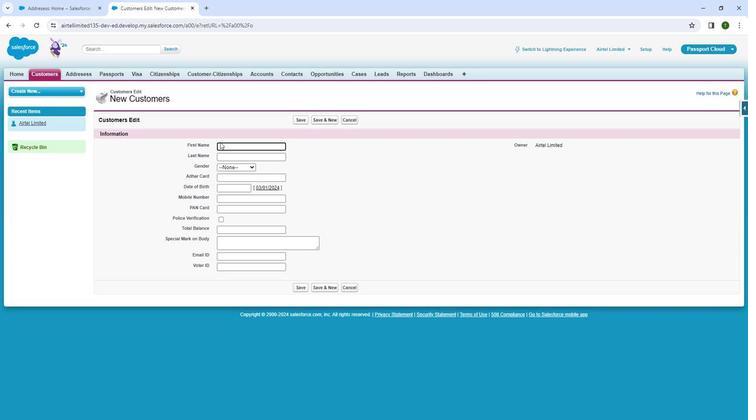 
Action: Mouse moved to (215, 142)
Screenshot: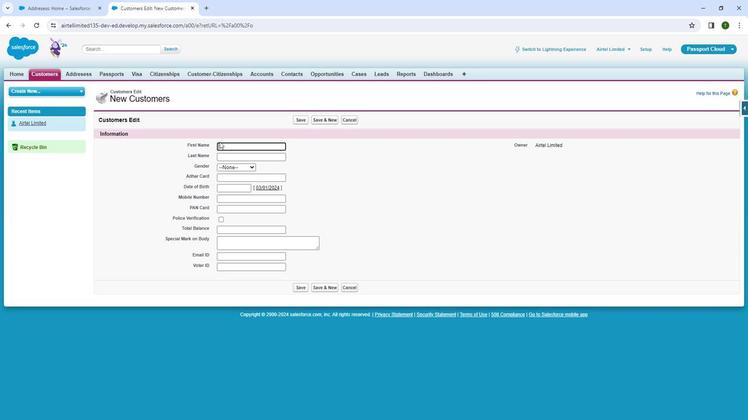 
Action: Key pressed <Key.shift><Key.shift><Key.shift><Key.shift><Key.shift><Key.shift><Key.shift><Key.shift><Key.shift><Key.shift><Key.shift><Key.shift><Key.shift><Key.shift><Key.shift><Key.shift><Key.shift><Key.shift><Key.shift><Key.shift><Key.shift><Key.shift><Key.shift><Key.shift><Key.shift><Key.shift>Sita
Screenshot: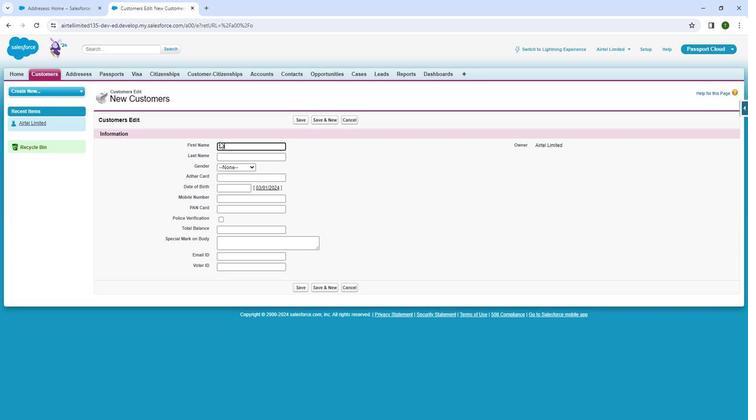 
Action: Mouse moved to (295, 120)
Screenshot: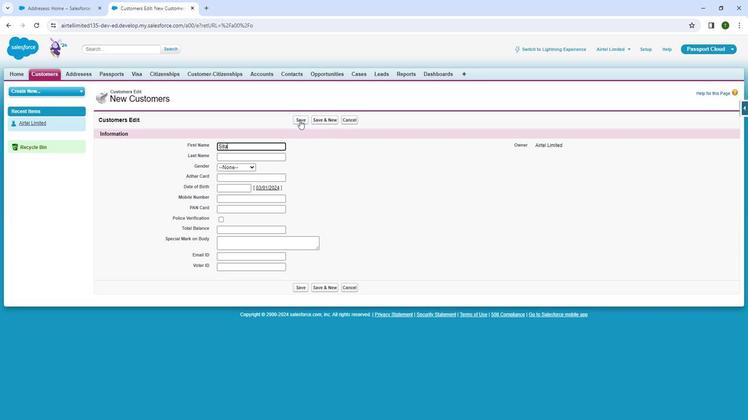 
Action: Mouse pressed left at (295, 120)
Screenshot: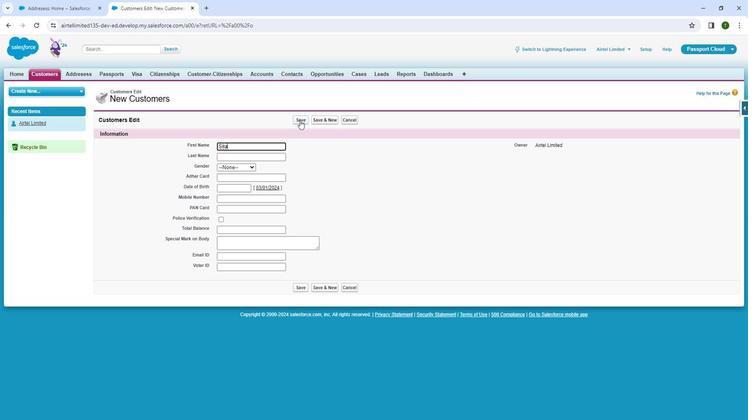 
Action: Mouse moved to (130, 160)
Screenshot: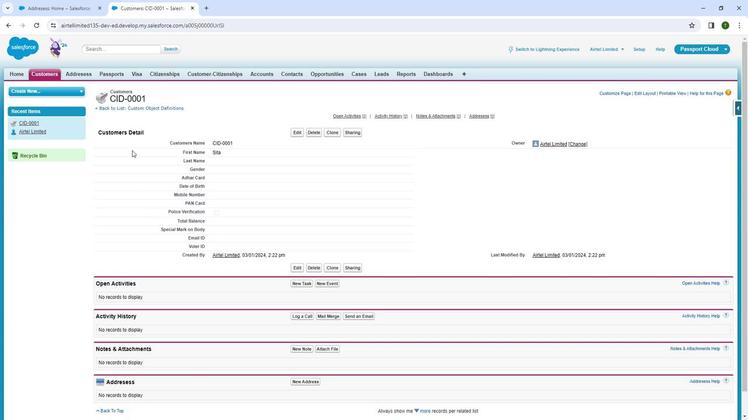 
Action: Mouse scrolled (130, 160) with delta (0, 0)
Screenshot: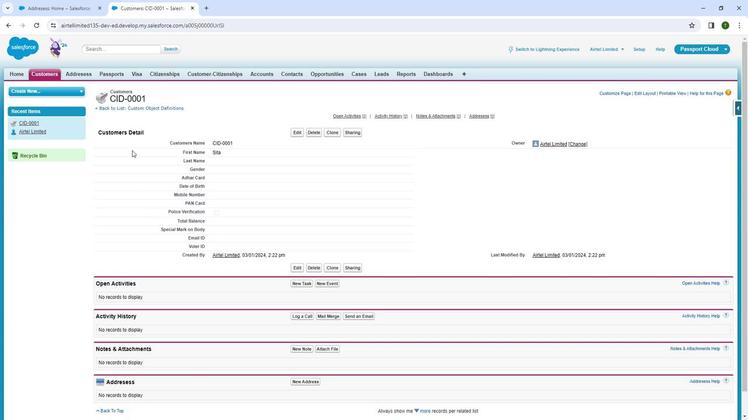 
Action: Mouse moved to (105, 74)
Screenshot: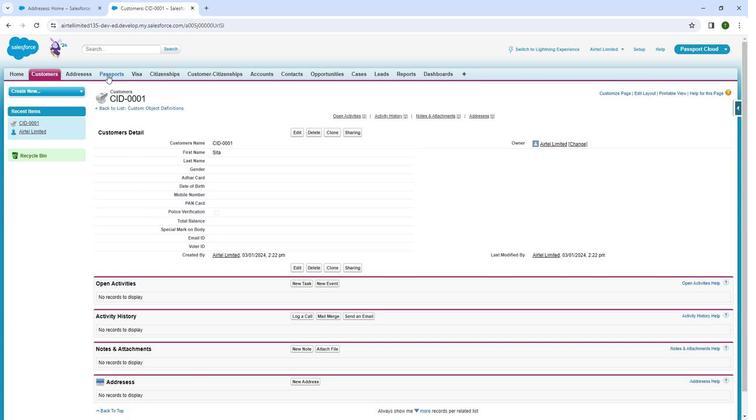 
Action: Mouse pressed left at (105, 74)
Screenshot: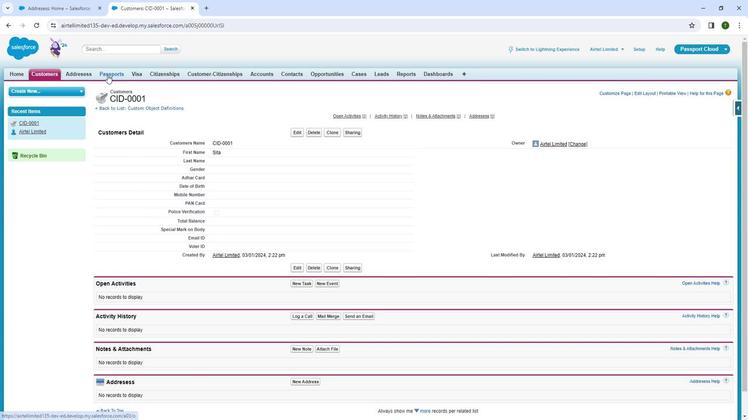 
Action: Mouse moved to (75, 77)
Screenshot: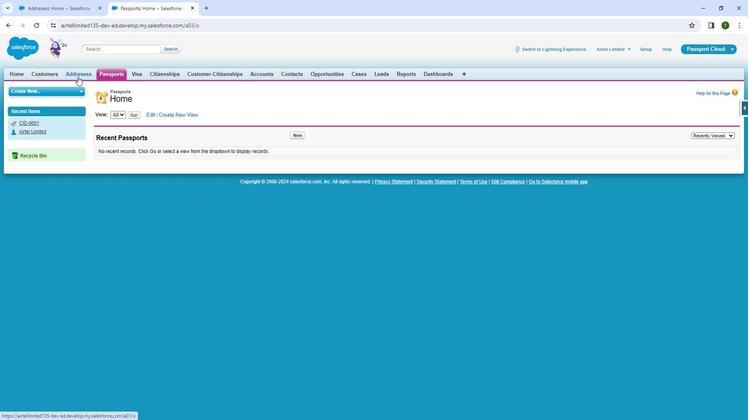 
Action: Mouse pressed left at (75, 77)
Screenshot: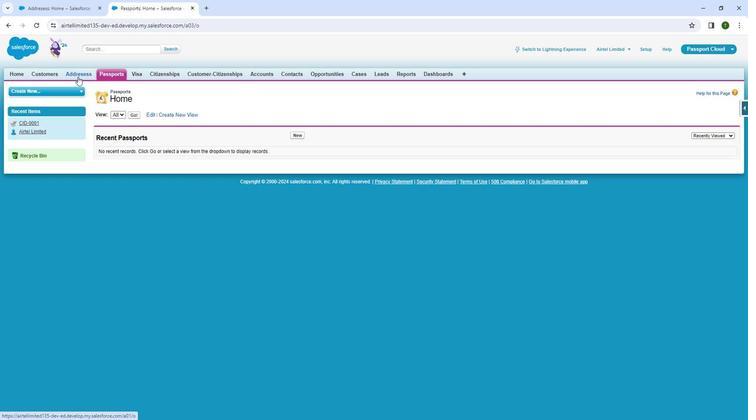 
Action: Mouse pressed left at (75, 77)
Screenshot: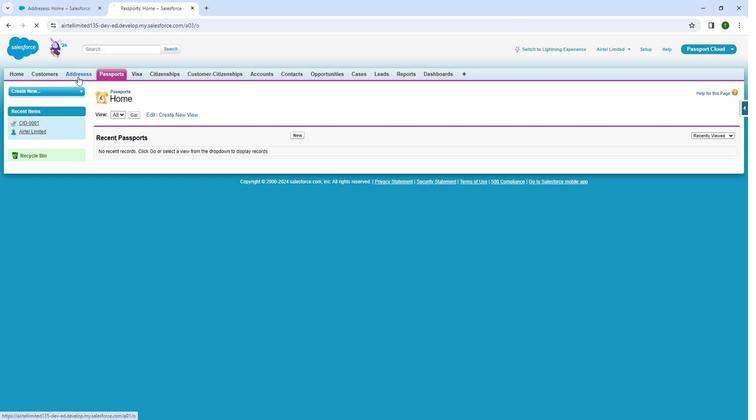 
Action: Mouse moved to (288, 134)
Screenshot: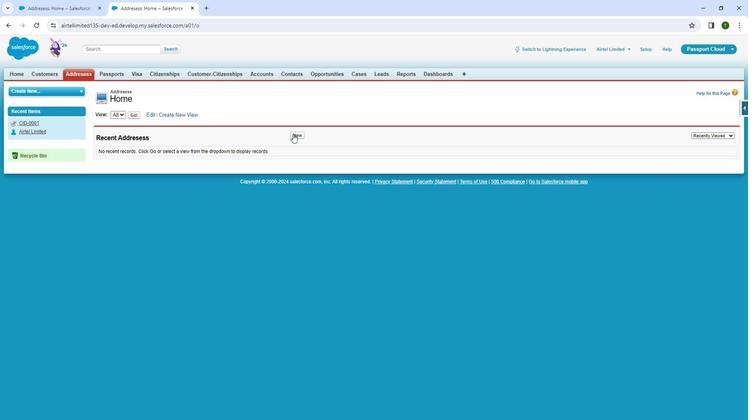 
Action: Mouse pressed left at (288, 134)
Screenshot: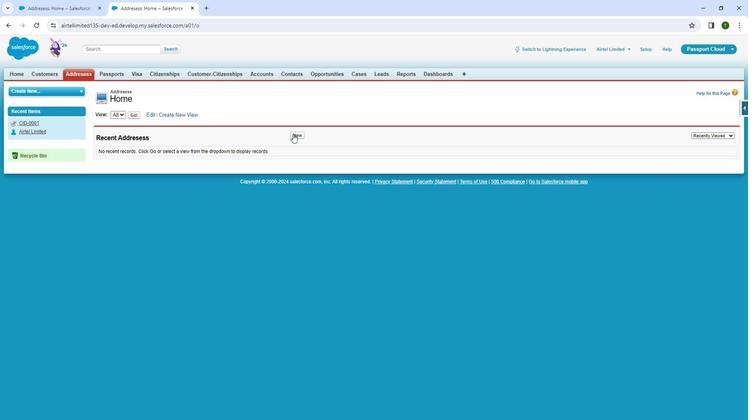 
Action: Mouse moved to (284, 219)
Screenshot: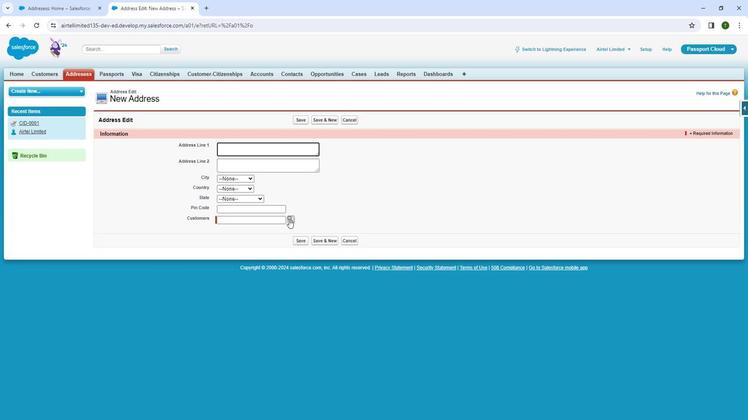 
Action: Mouse pressed left at (284, 219)
Screenshot: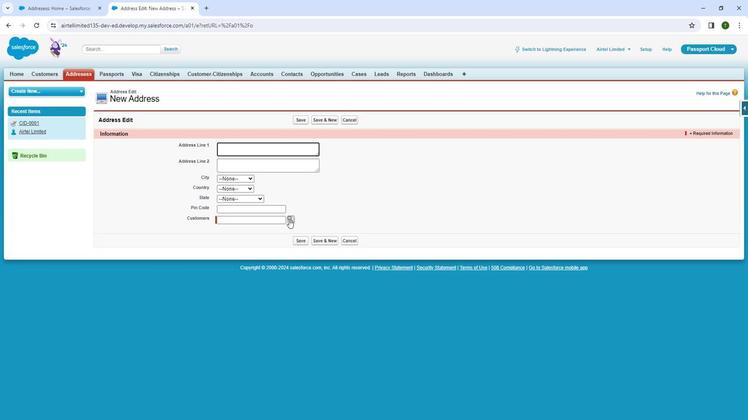 
Action: Mouse moved to (489, 301)
Screenshot: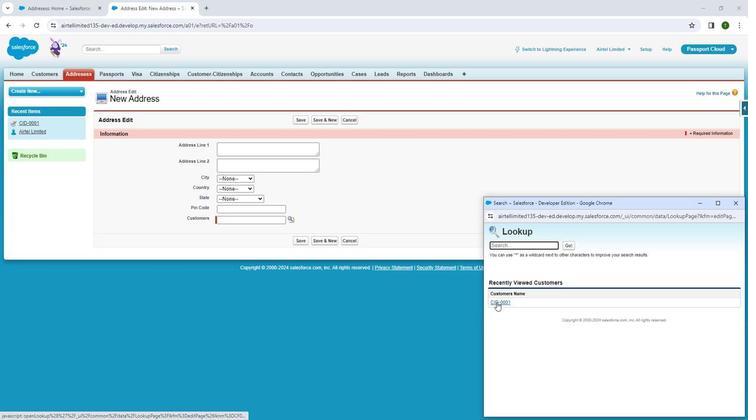 
Action: Mouse pressed left at (489, 301)
Screenshot: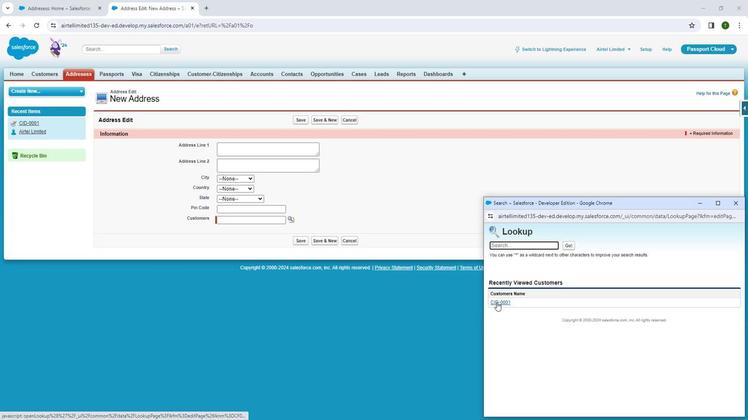 
Action: Mouse moved to (340, 204)
Screenshot: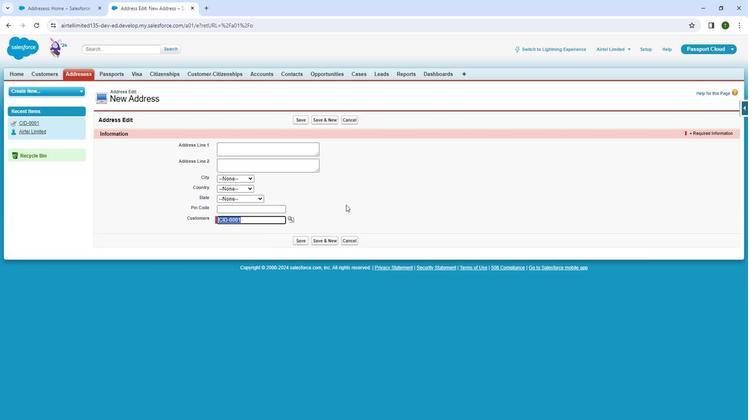 
Action: Mouse pressed left at (340, 204)
Screenshot: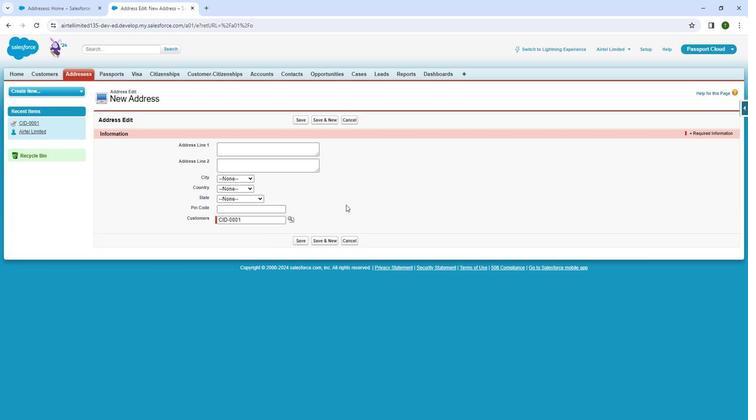 
Action: Mouse moved to (42, 77)
Screenshot: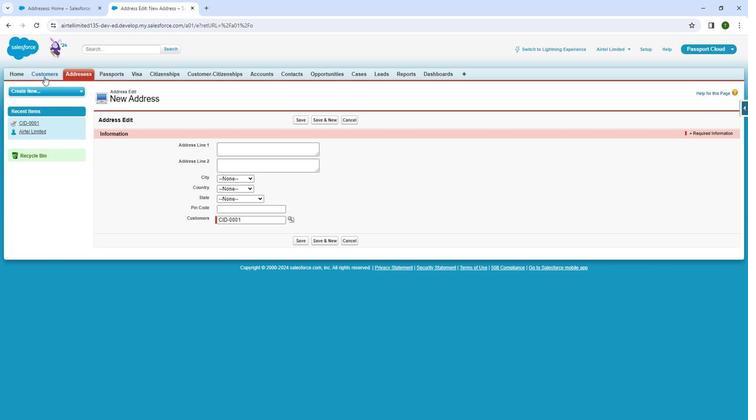 
Action: Mouse pressed left at (42, 77)
Screenshot: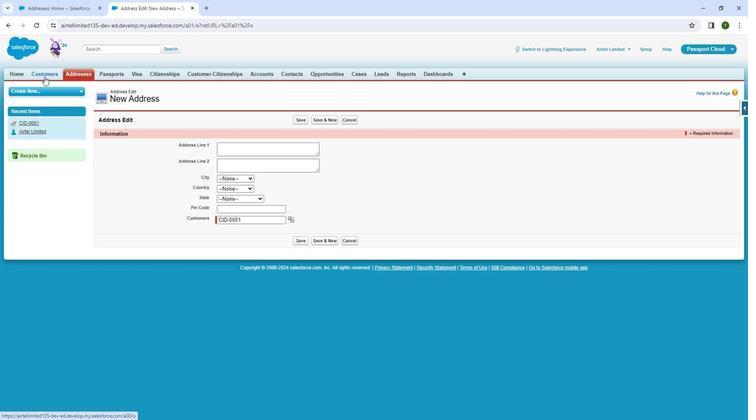 
Action: Mouse pressed left at (42, 77)
Screenshot: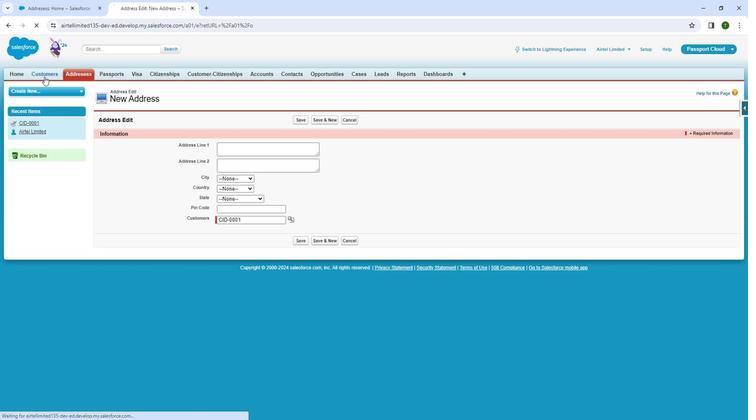 
Action: Mouse moved to (205, 213)
Screenshot: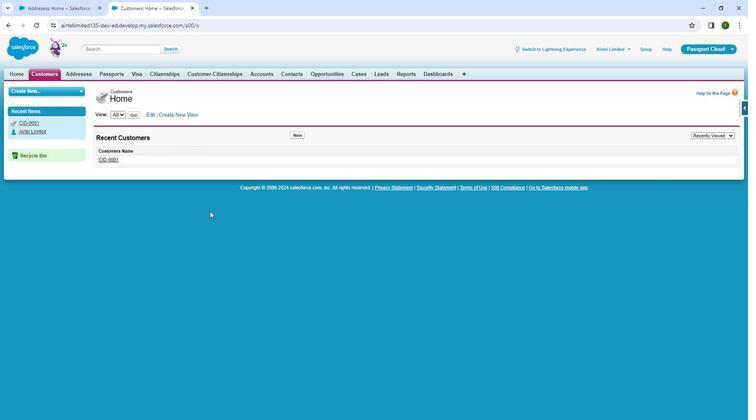 
Action: Mouse scrolled (205, 214) with delta (0, 0)
Screenshot: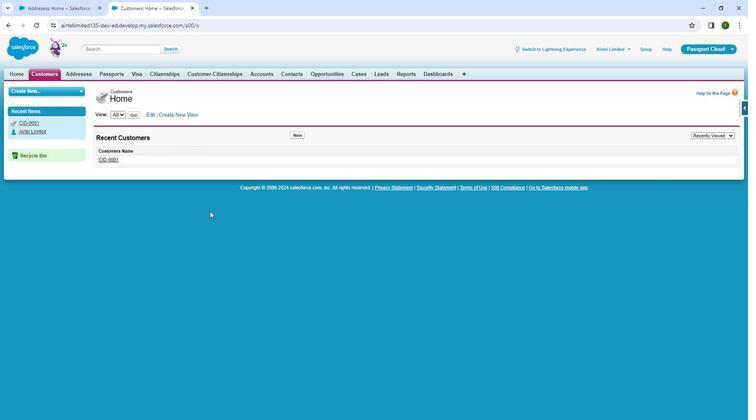 
Action: Mouse moved to (209, 202)
Screenshot: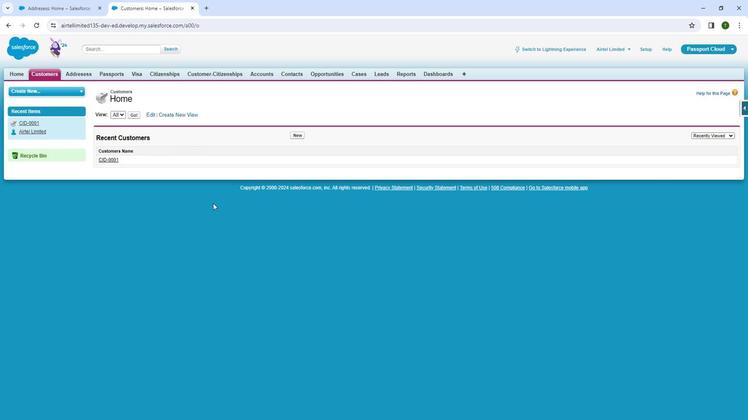 
Action: Mouse scrolled (209, 202) with delta (0, 0)
Screenshot: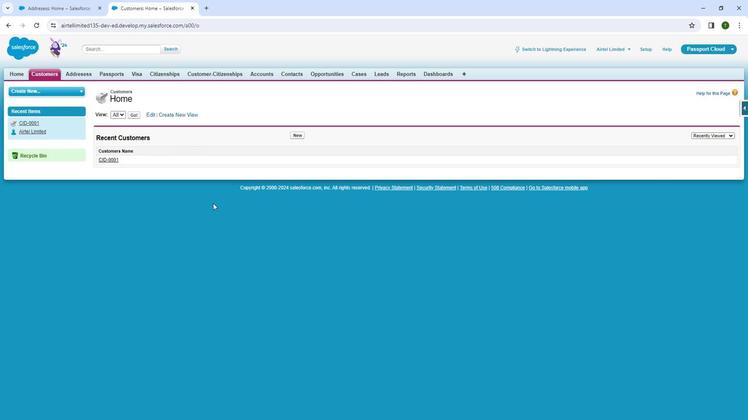 
Action: Mouse moved to (209, 202)
Screenshot: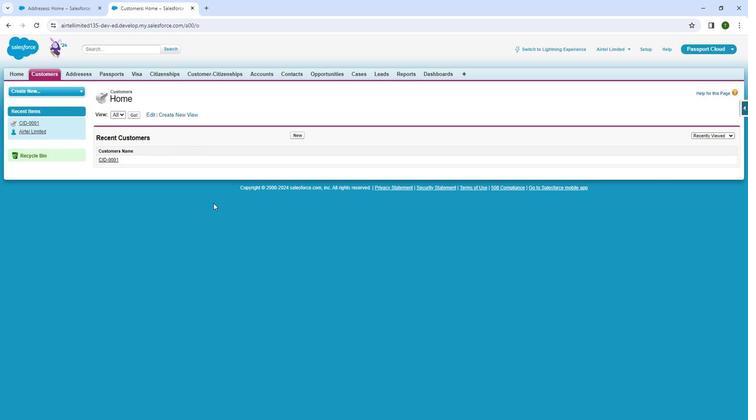 
Action: Mouse scrolled (209, 202) with delta (0, 0)
Screenshot: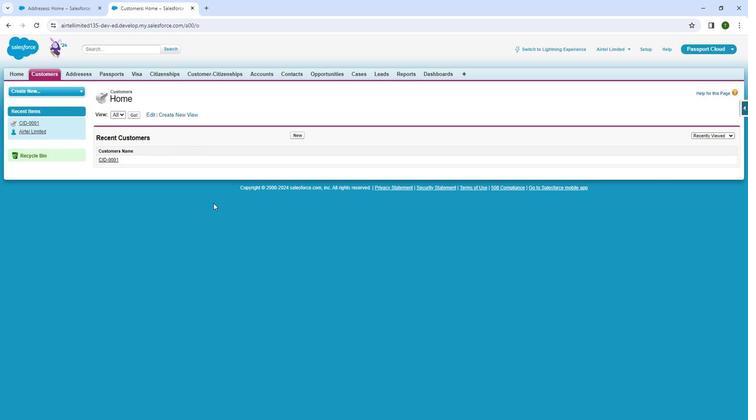 
Action: Mouse moved to (362, 147)
Screenshot: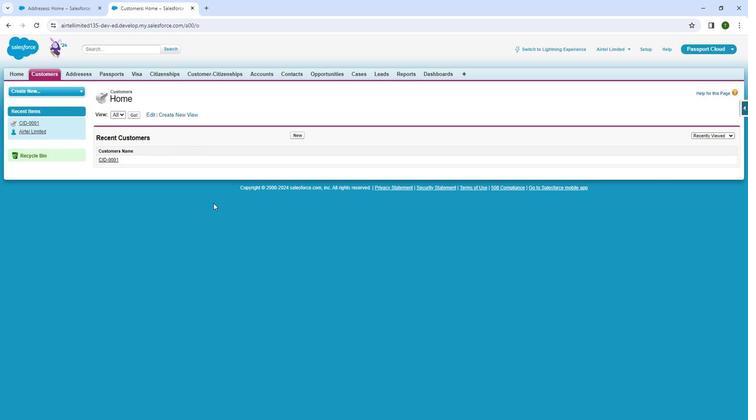 
